 Task: Add an event with the title Project Stakeholder Update Meeting, date '2023/10/29', time 7:50 AM to 9:50 AMand add a description: At the conclusion of the Networking Mixer Event, participants will have the opportunity to reflect on their networking experiences, share their key takeaways, and provide feedback on the event. Contact information exchanged during the event will enable attendees to follow up and nurture the connections made, ensuring that the networking experience extends beyond the event itself., put the event into Blue category . Add location for the event as: Eiffel Tower, Paris, France, logged in from the account softage.3@softage.netand send the event invitation to softage.8@softage.net and softage.9@softage.net. Set a reminder for the event 2 hour before
Action: Mouse moved to (141, 123)
Screenshot: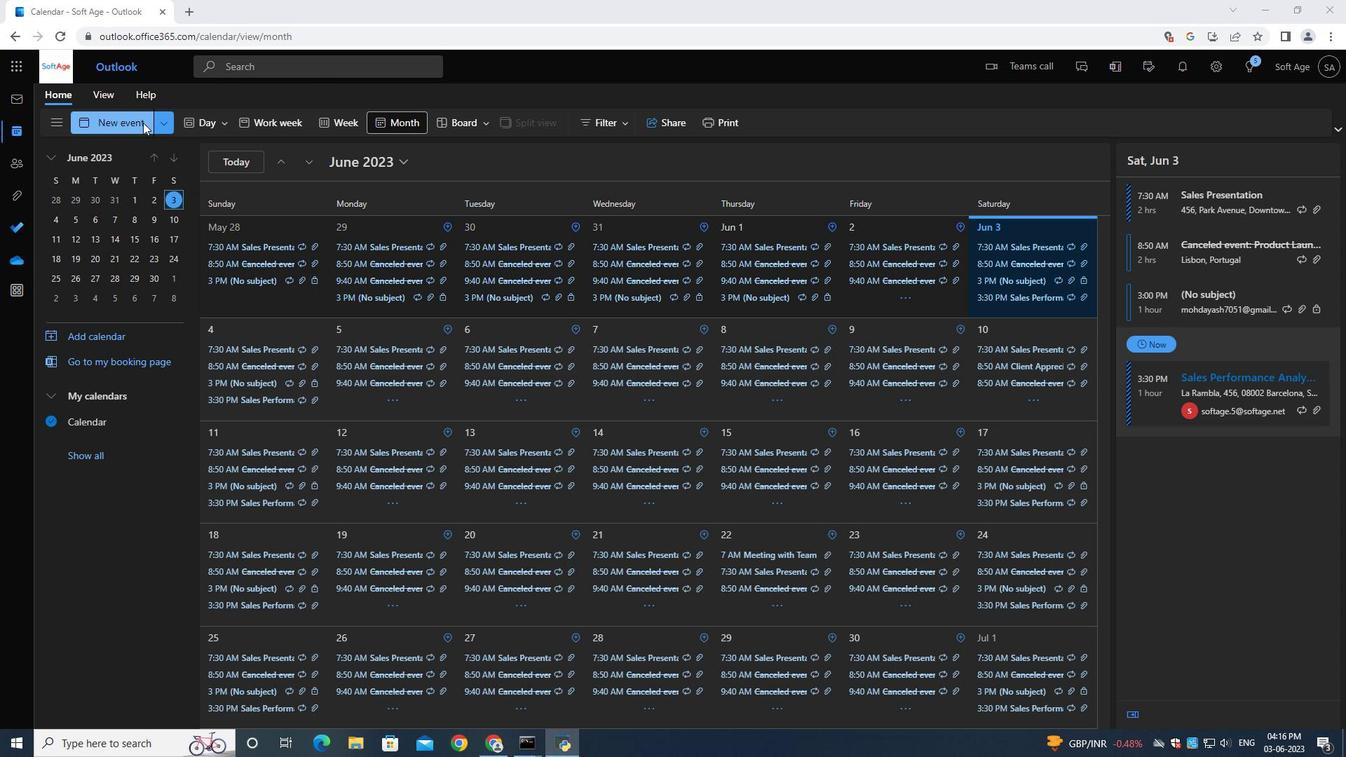 
Action: Mouse pressed left at (141, 123)
Screenshot: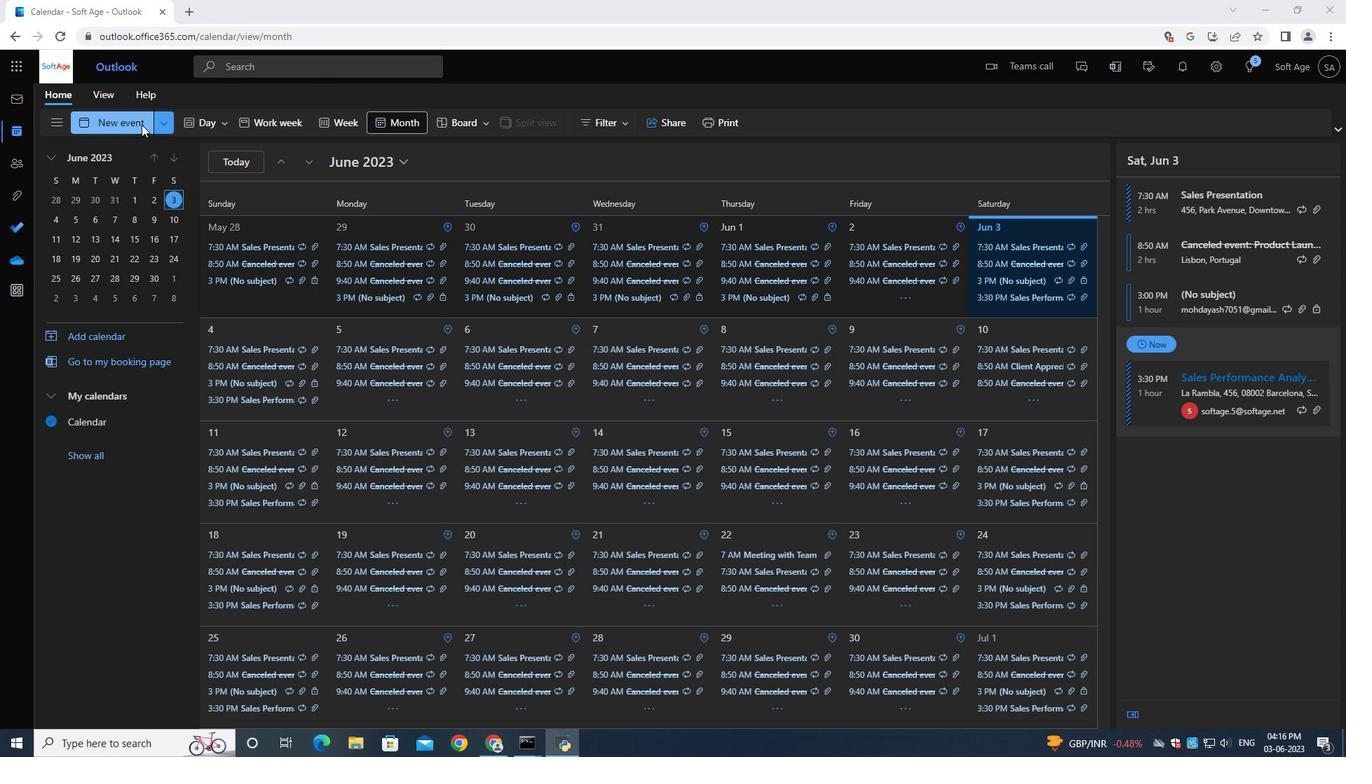 
Action: Mouse moved to (405, 198)
Screenshot: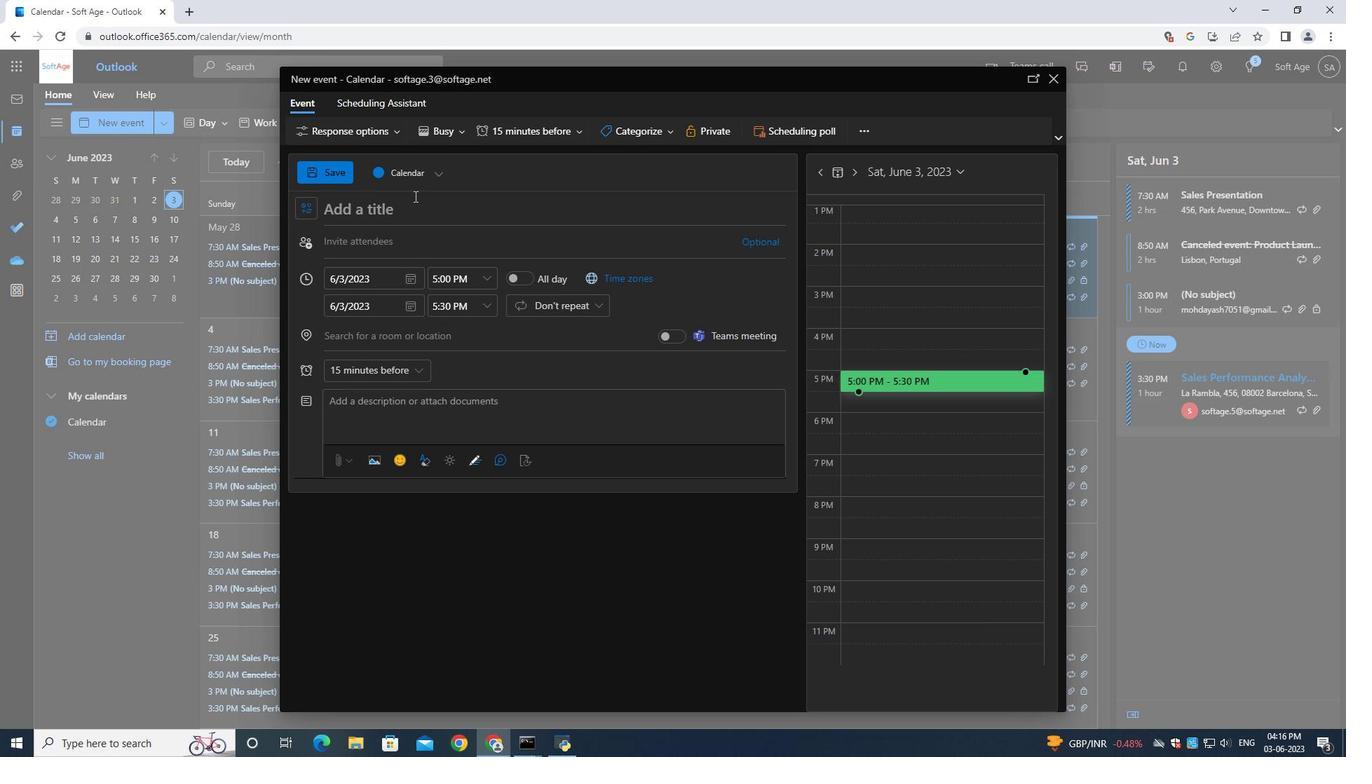 
Action: Mouse pressed left at (405, 198)
Screenshot: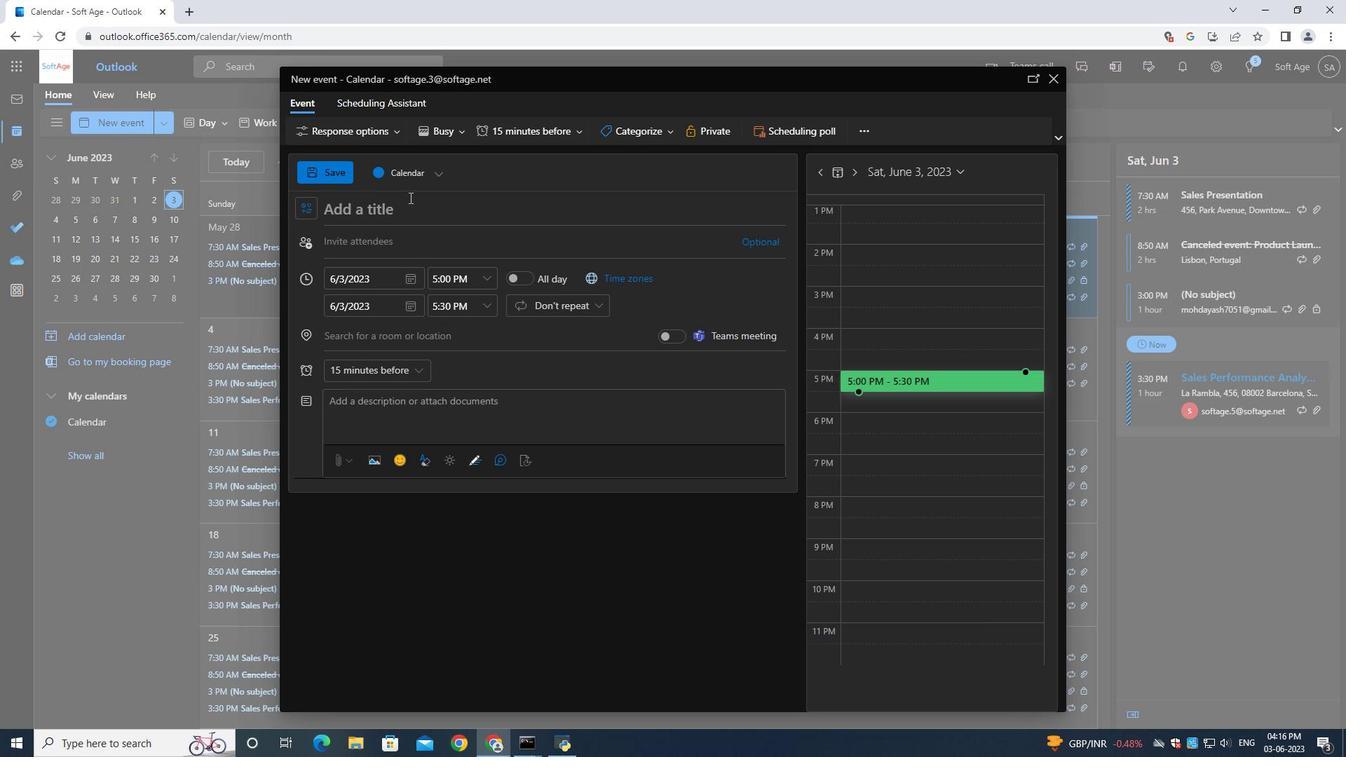 
Action: Key pressed <Key.shift>Project<Key.space><Key.shift>Stakeholder<Key.space><Key.shift>Update<Key.space><Key.shift>Meeting
Screenshot: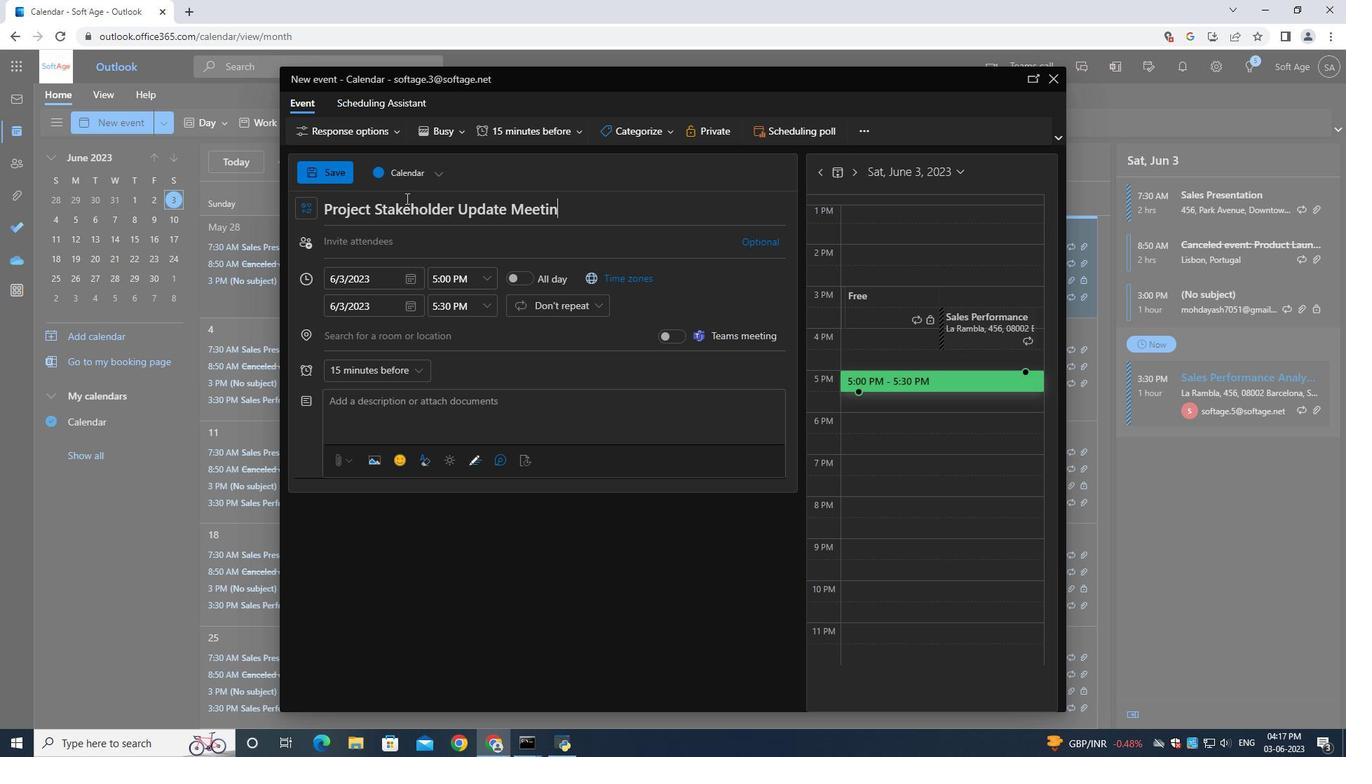 
Action: Mouse moved to (408, 280)
Screenshot: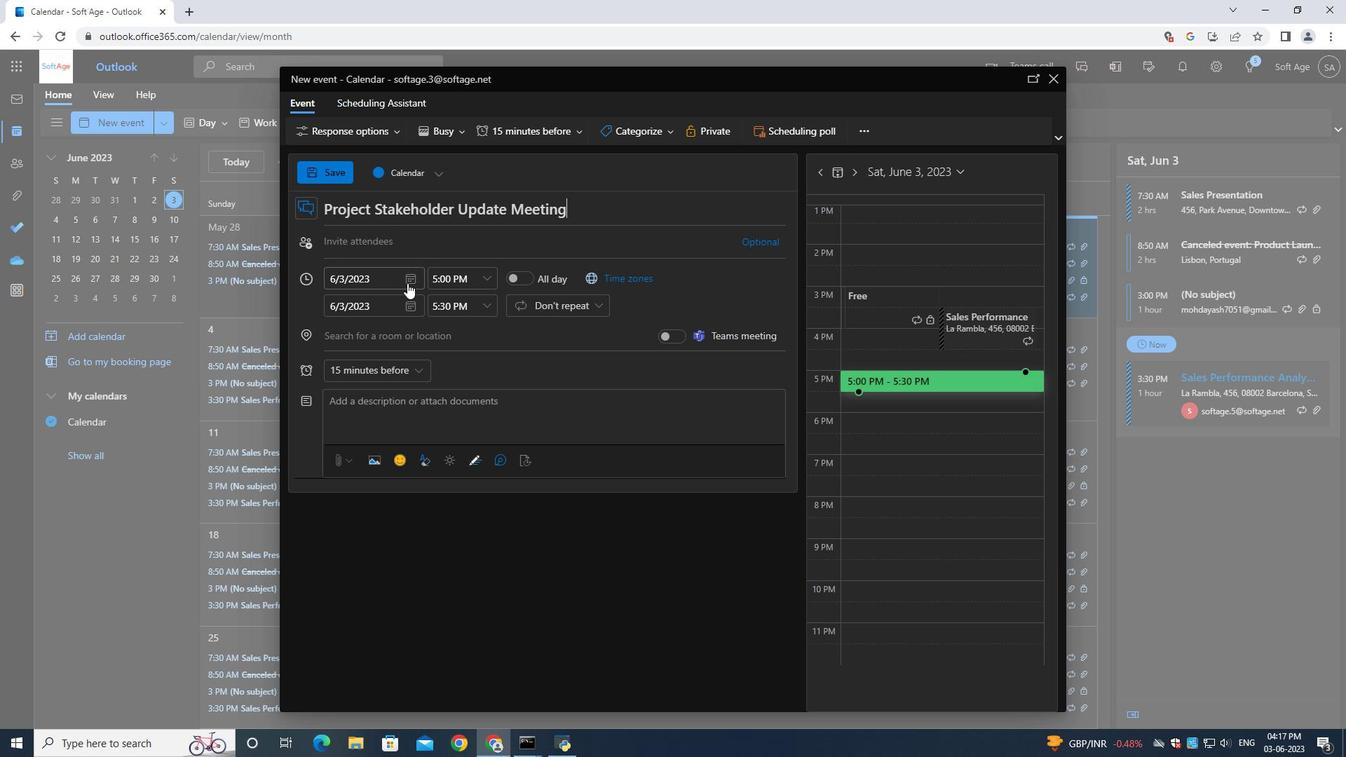 
Action: Mouse pressed left at (408, 280)
Screenshot: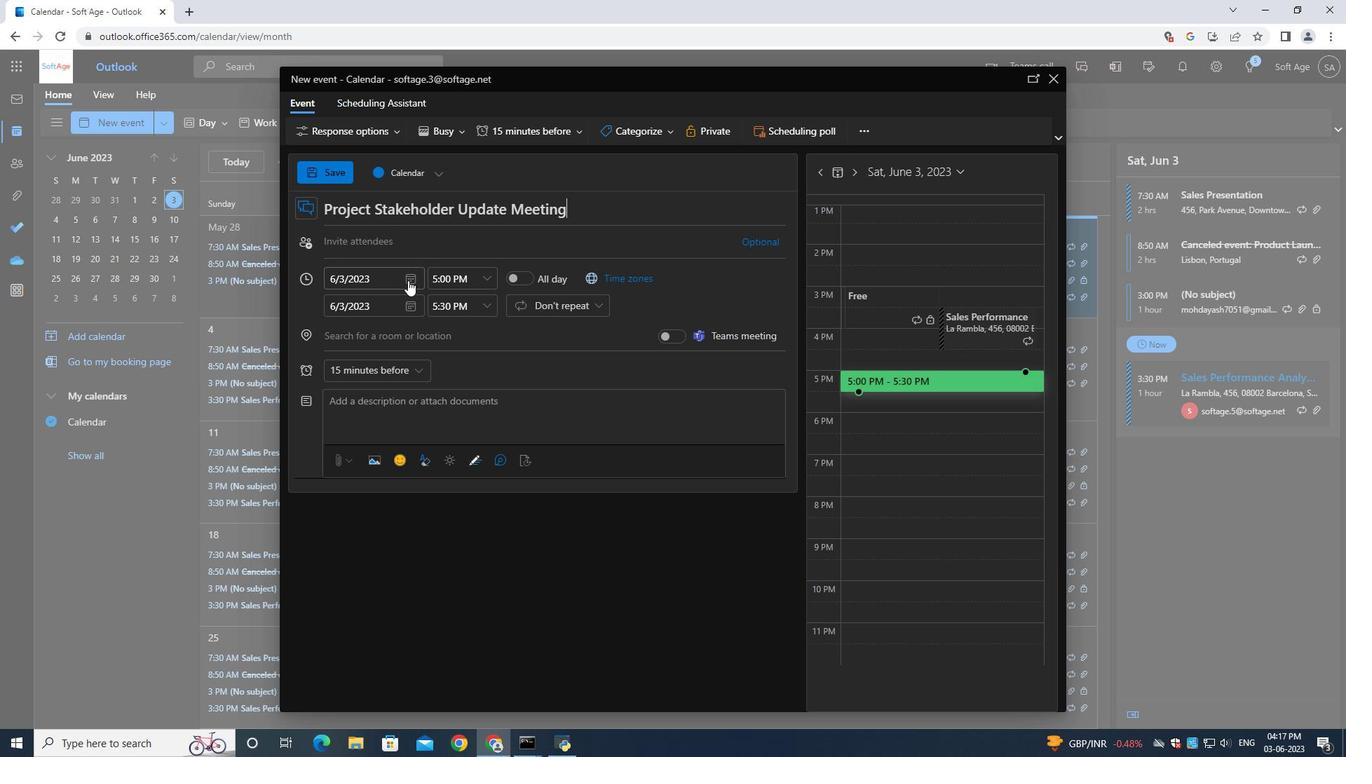 
Action: Mouse moved to (460, 309)
Screenshot: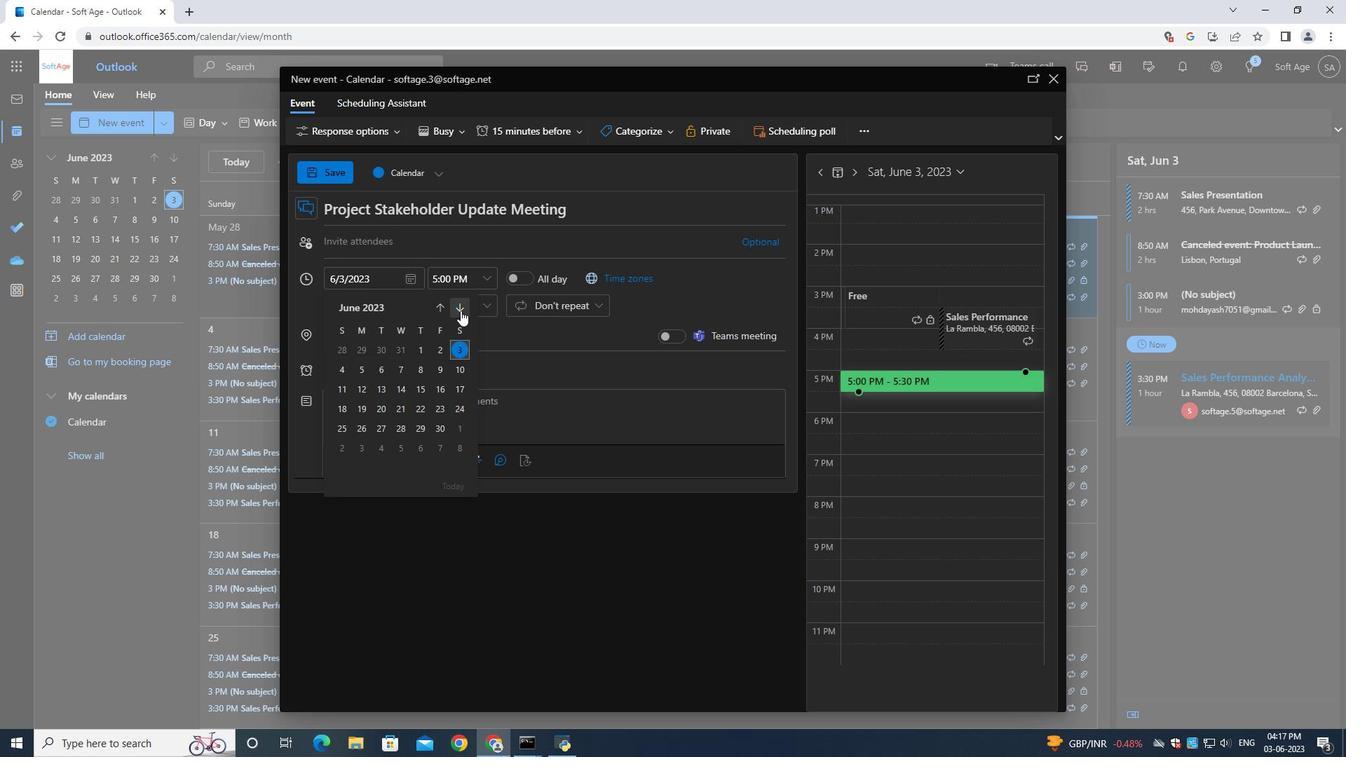 
Action: Mouse pressed left at (460, 309)
Screenshot: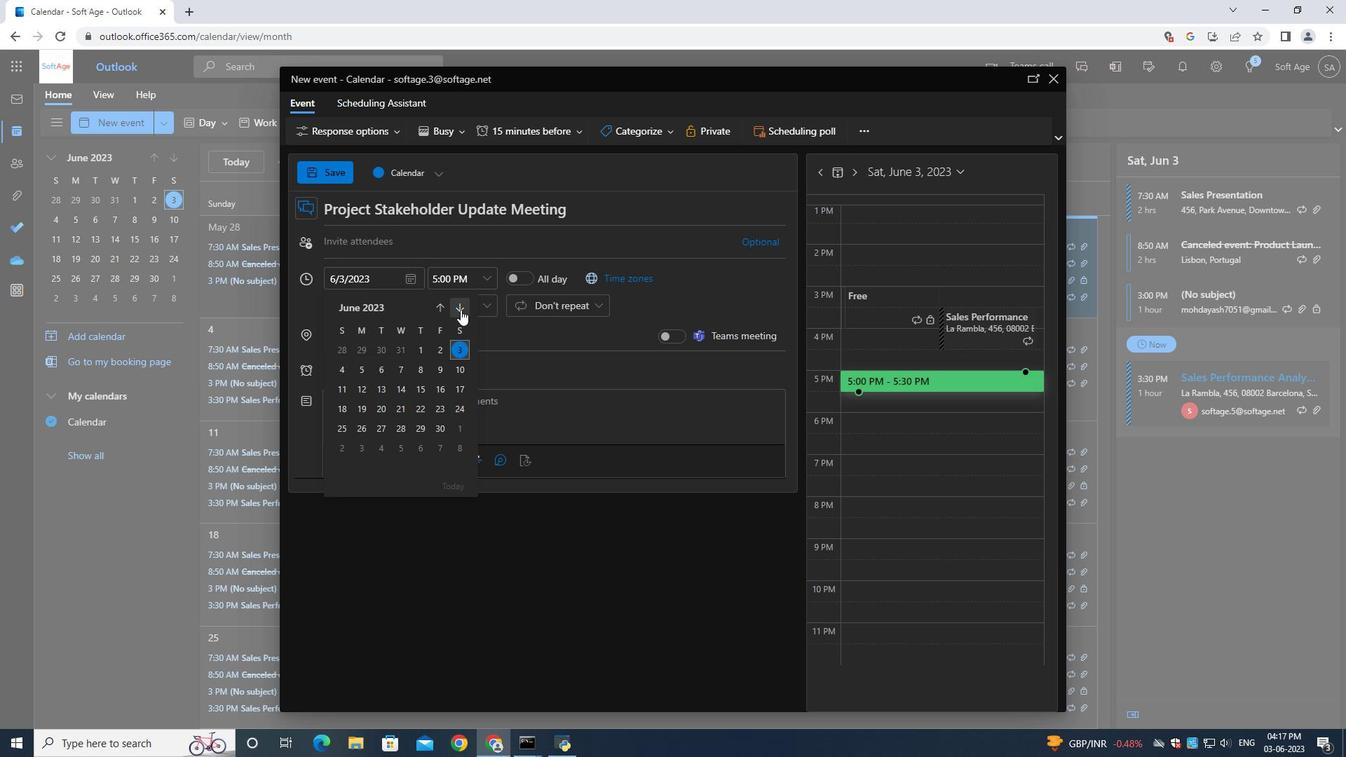 
Action: Mouse pressed left at (460, 309)
Screenshot: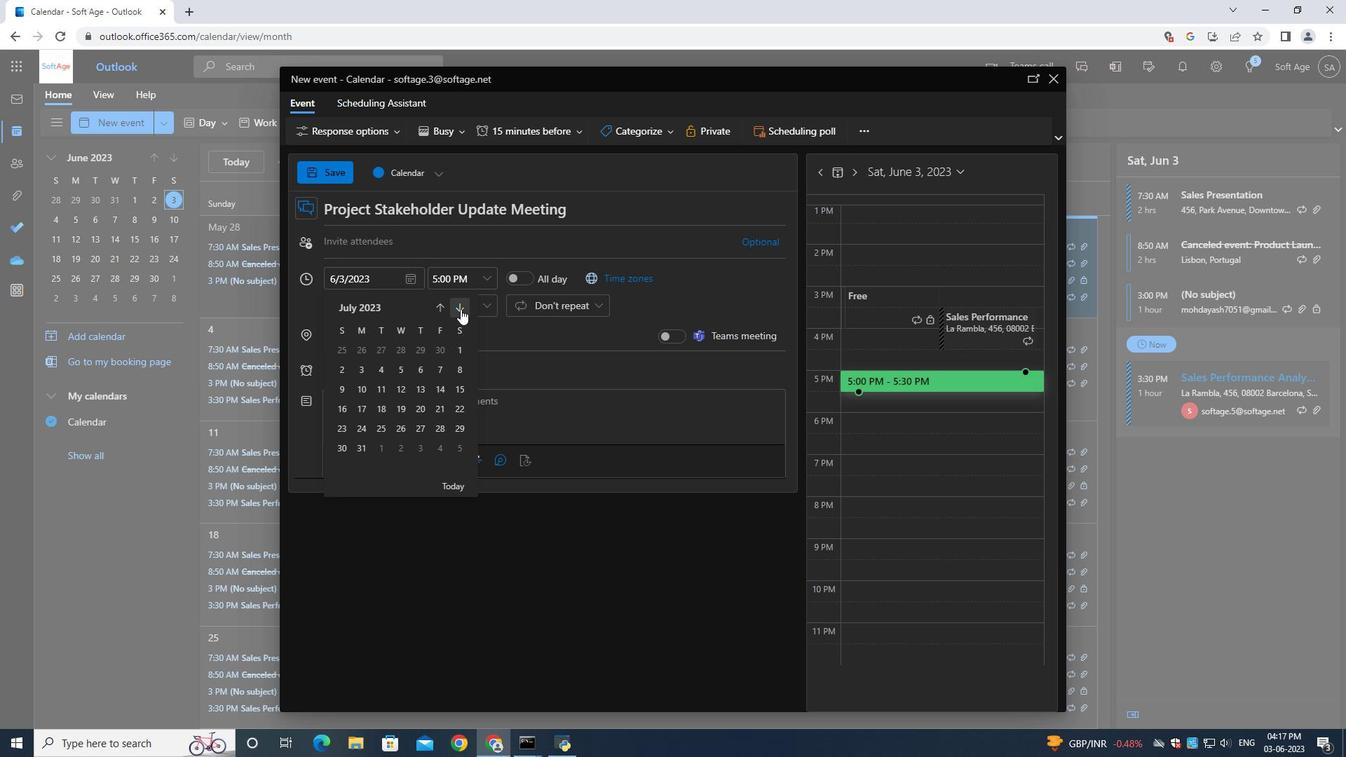 
Action: Mouse pressed left at (460, 309)
Screenshot: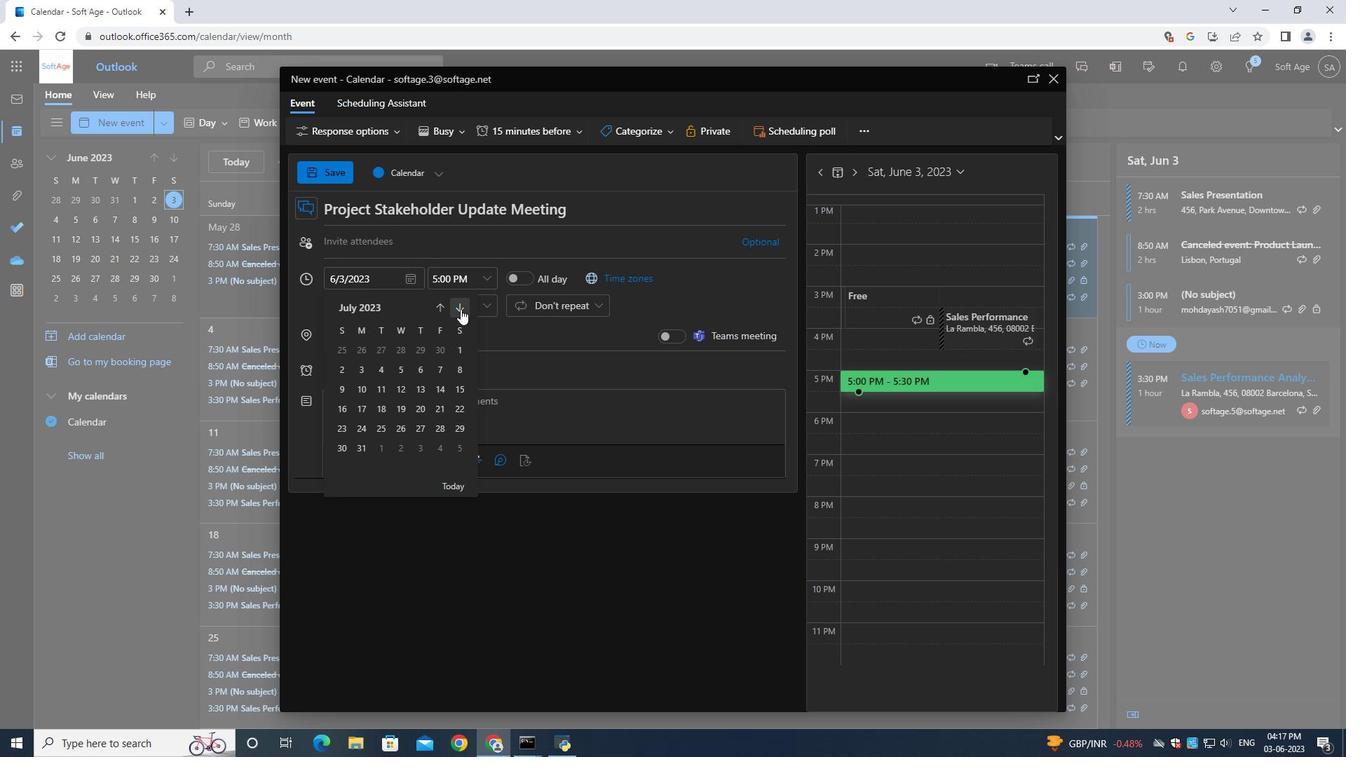 
Action: Mouse pressed left at (460, 309)
Screenshot: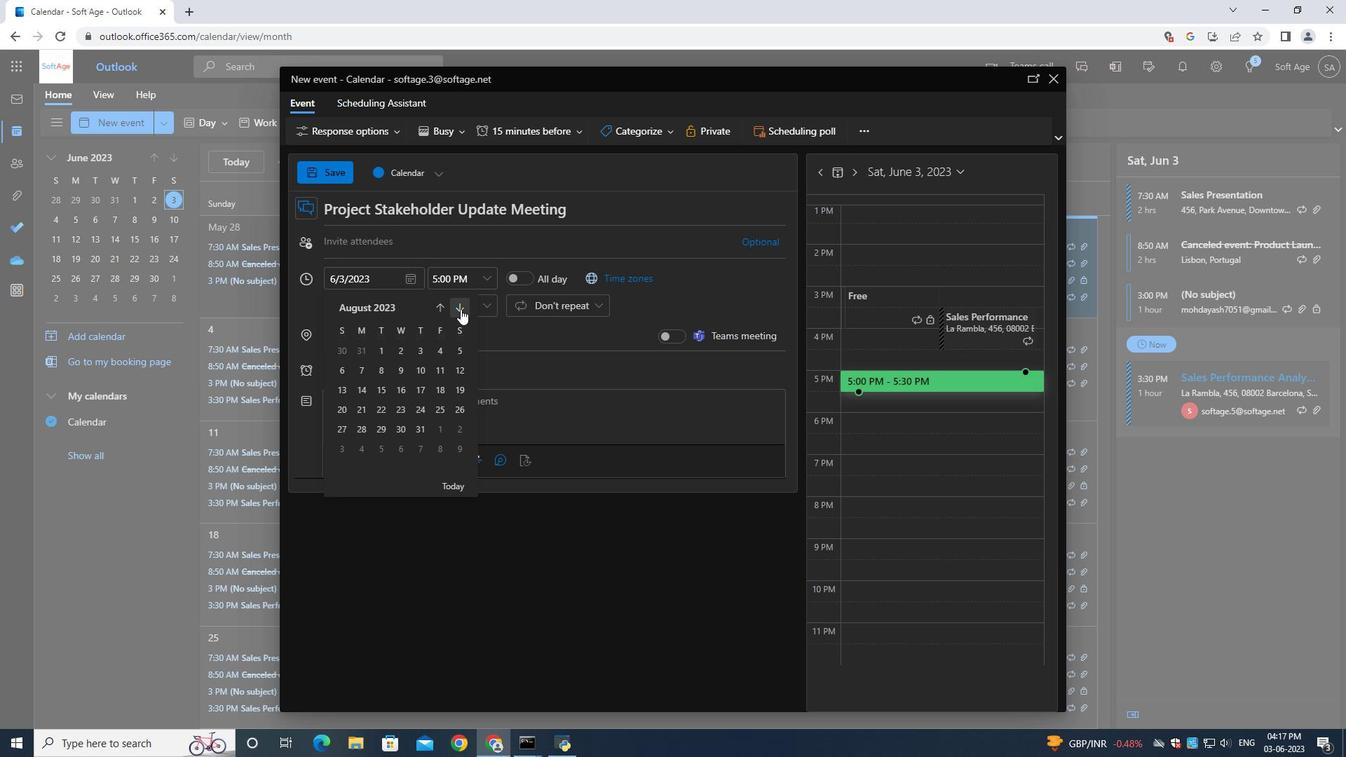 
Action: Mouse moved to (347, 428)
Screenshot: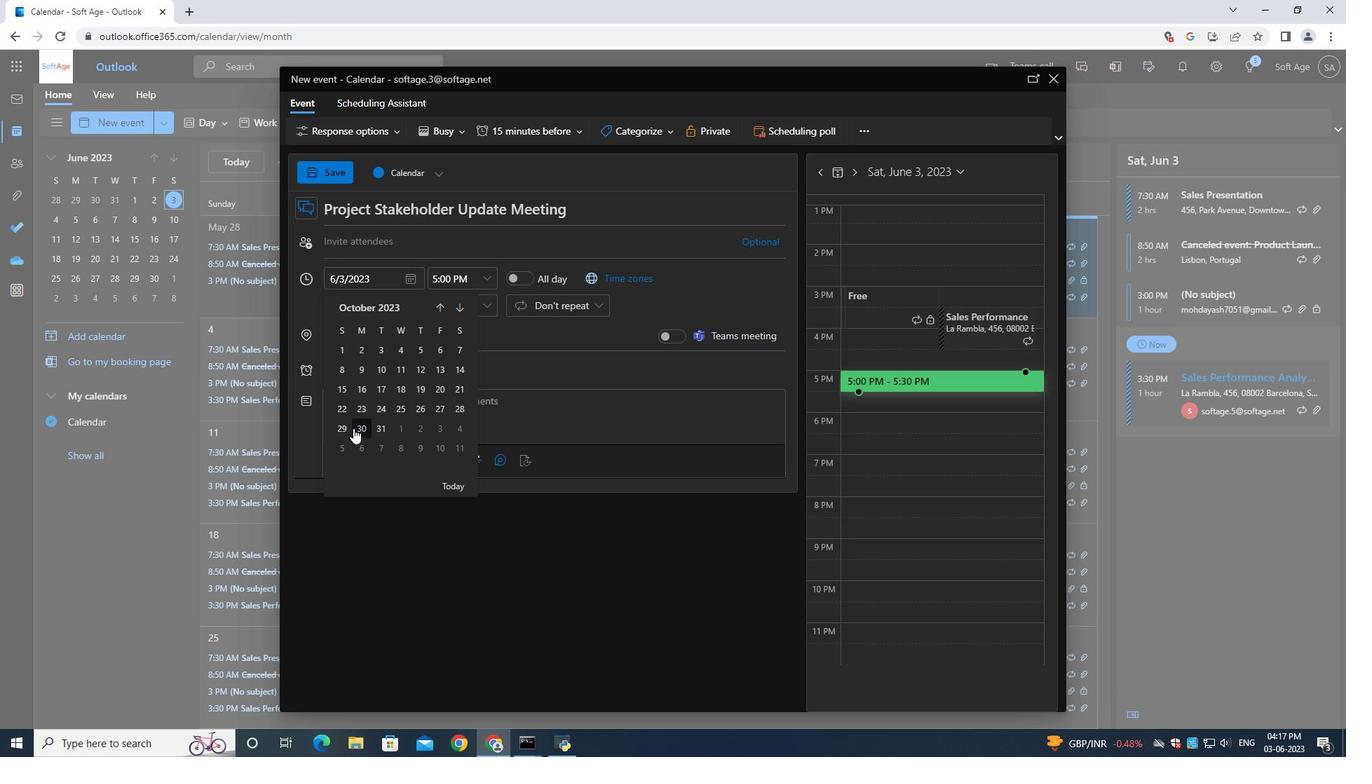 
Action: Mouse pressed left at (347, 428)
Screenshot: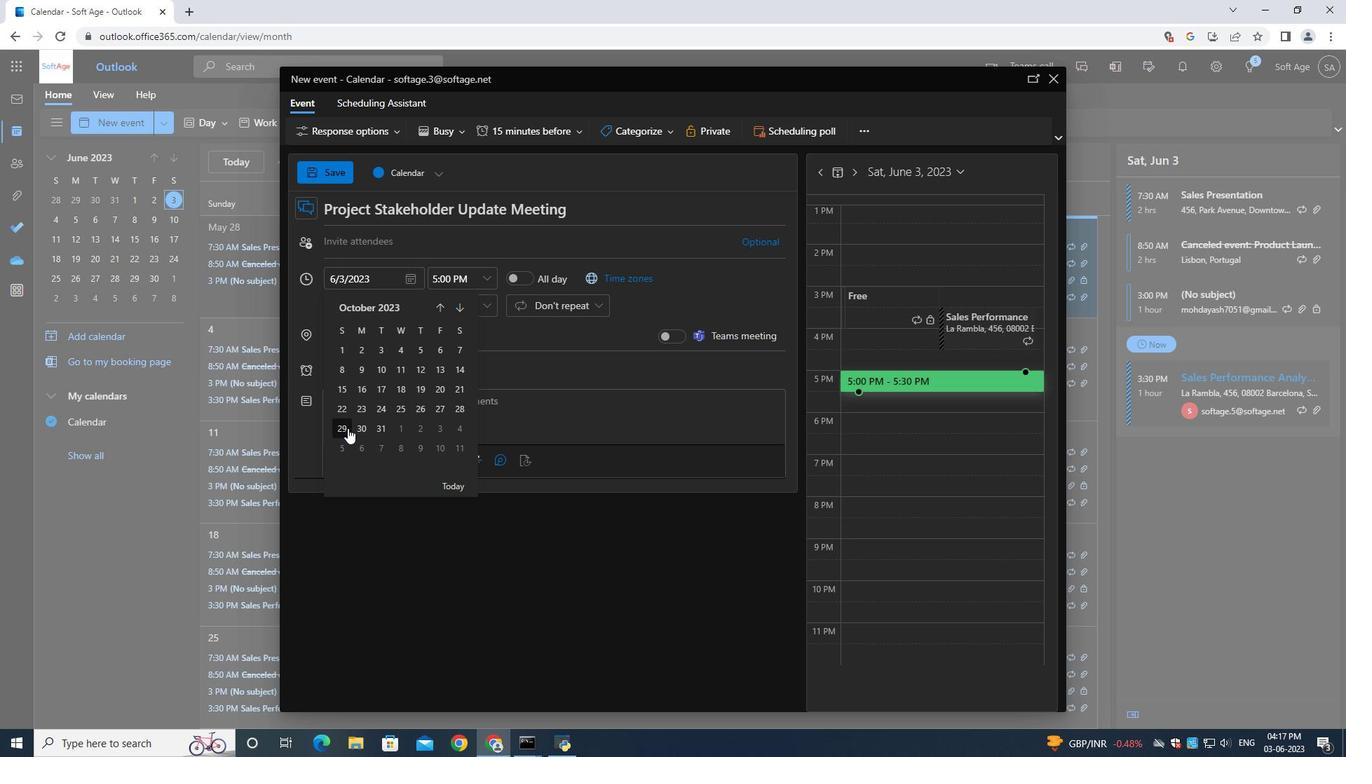 
Action: Mouse moved to (476, 280)
Screenshot: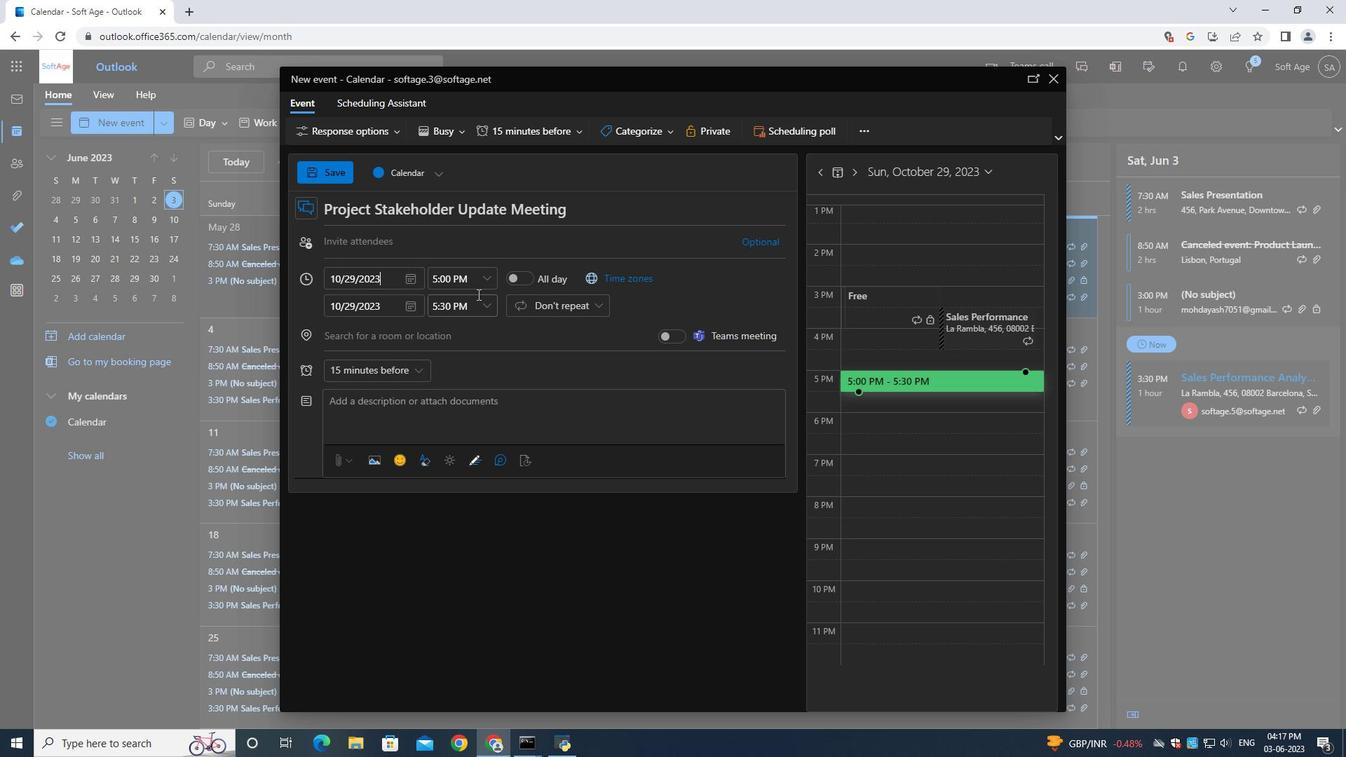 
Action: Mouse pressed left at (476, 280)
Screenshot: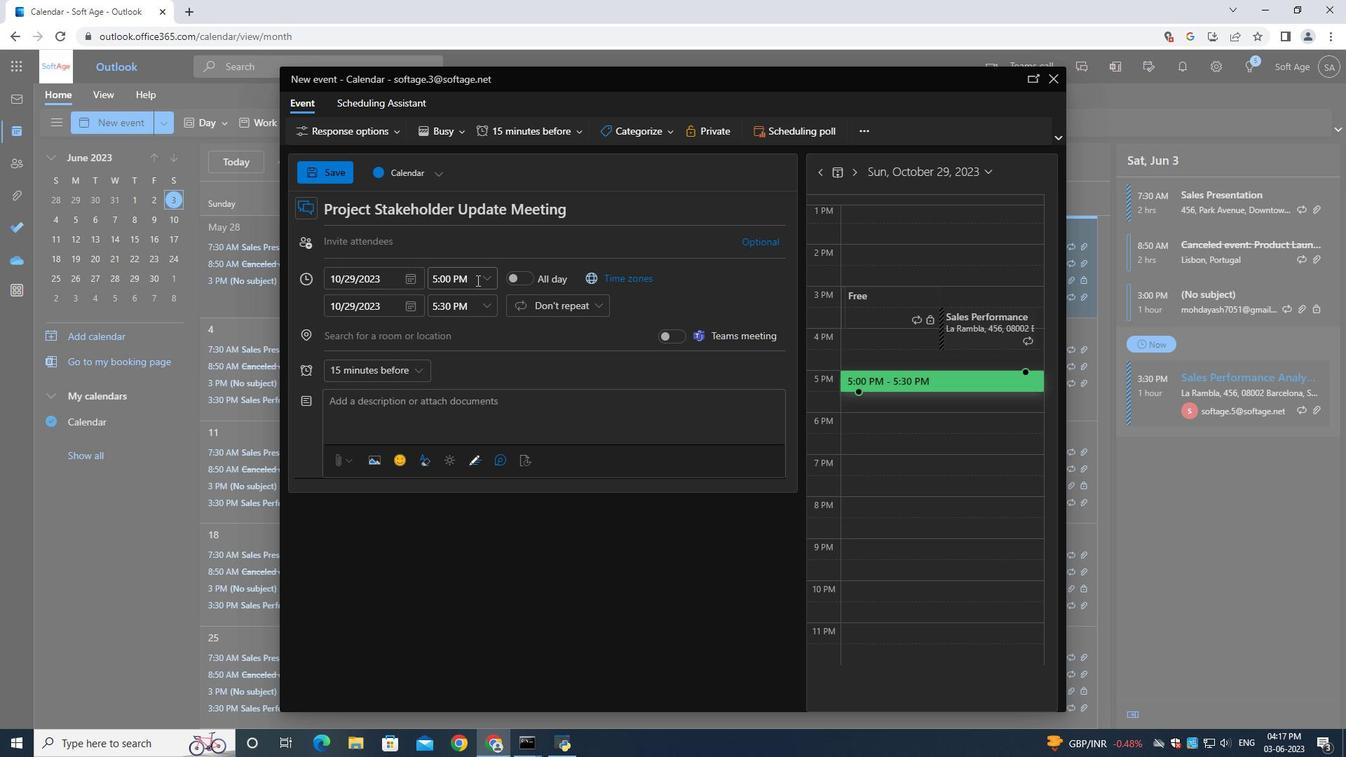 
Action: Key pressed 7<Key.shift_r>:50<Key.shift>AM
Screenshot: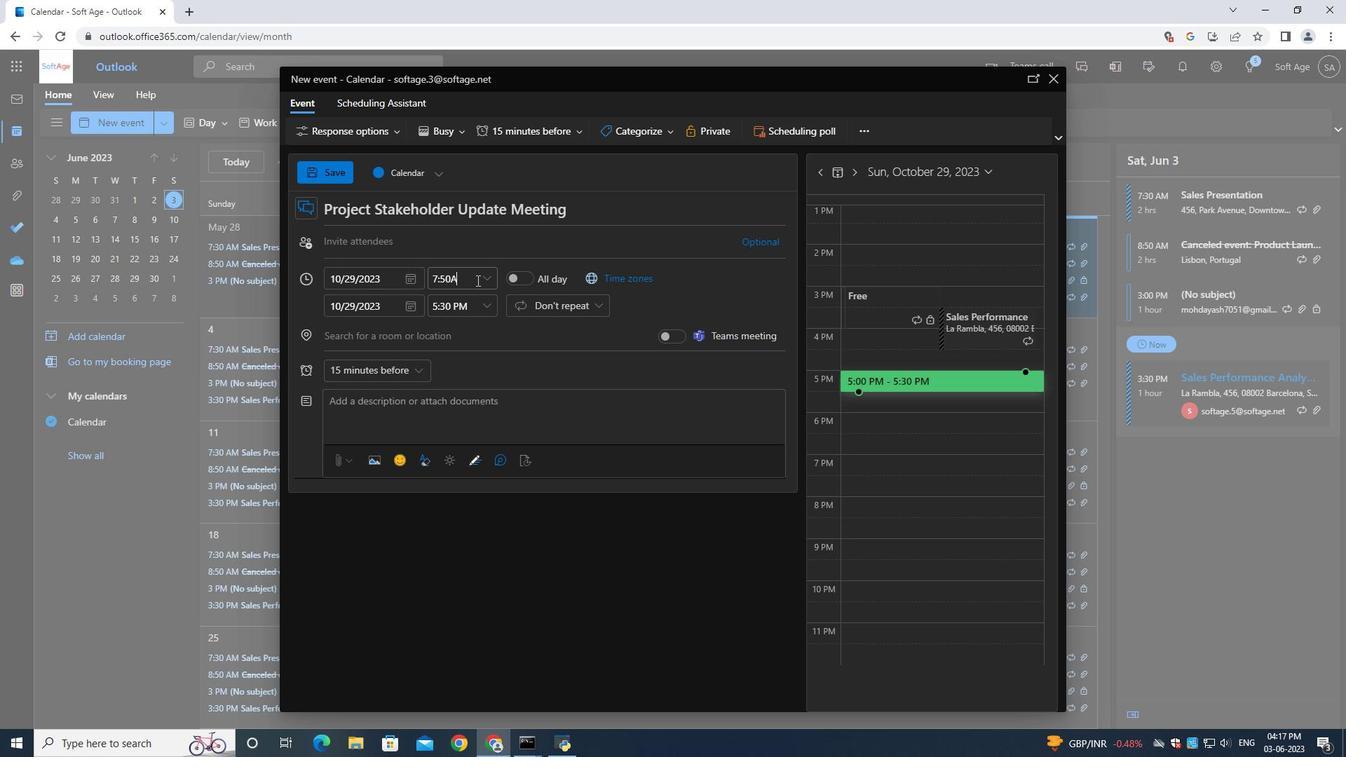 
Action: Mouse moved to (434, 306)
Screenshot: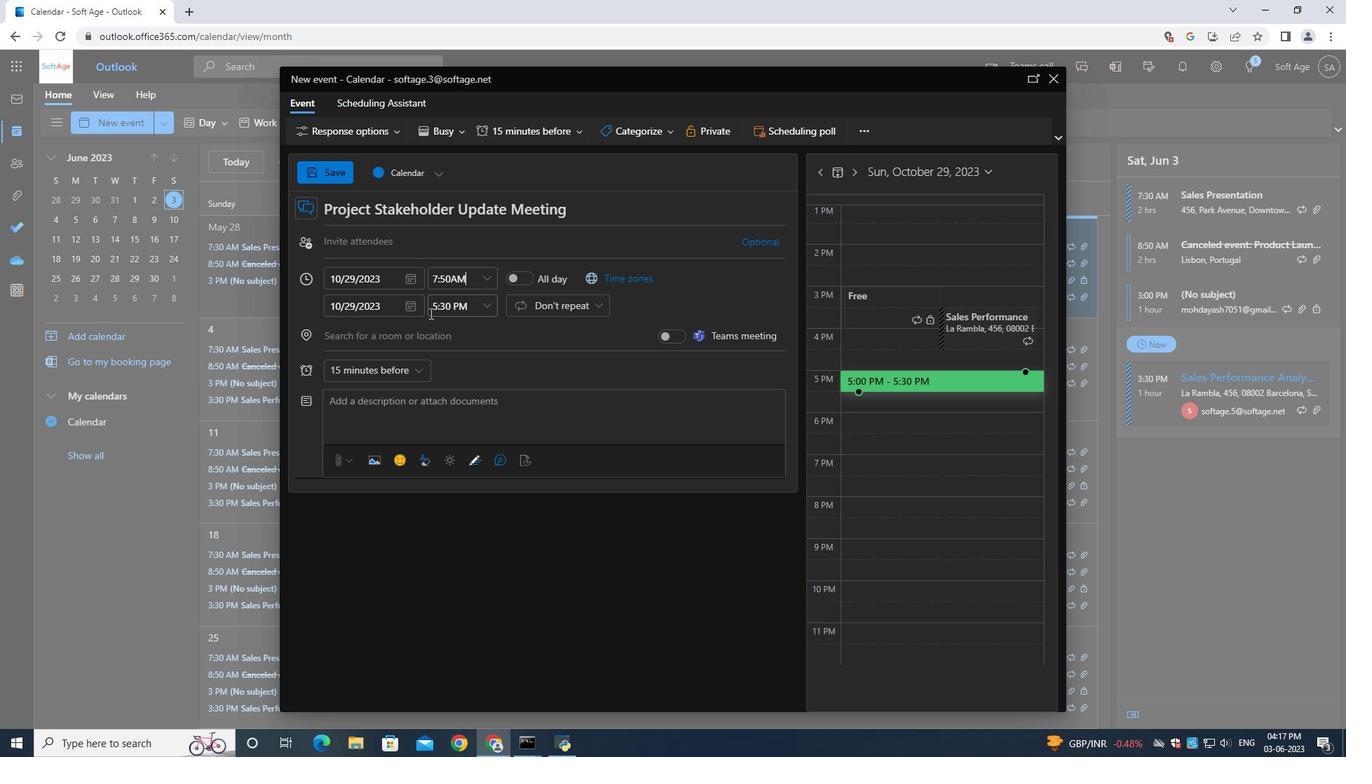 
Action: Mouse pressed left at (434, 306)
Screenshot: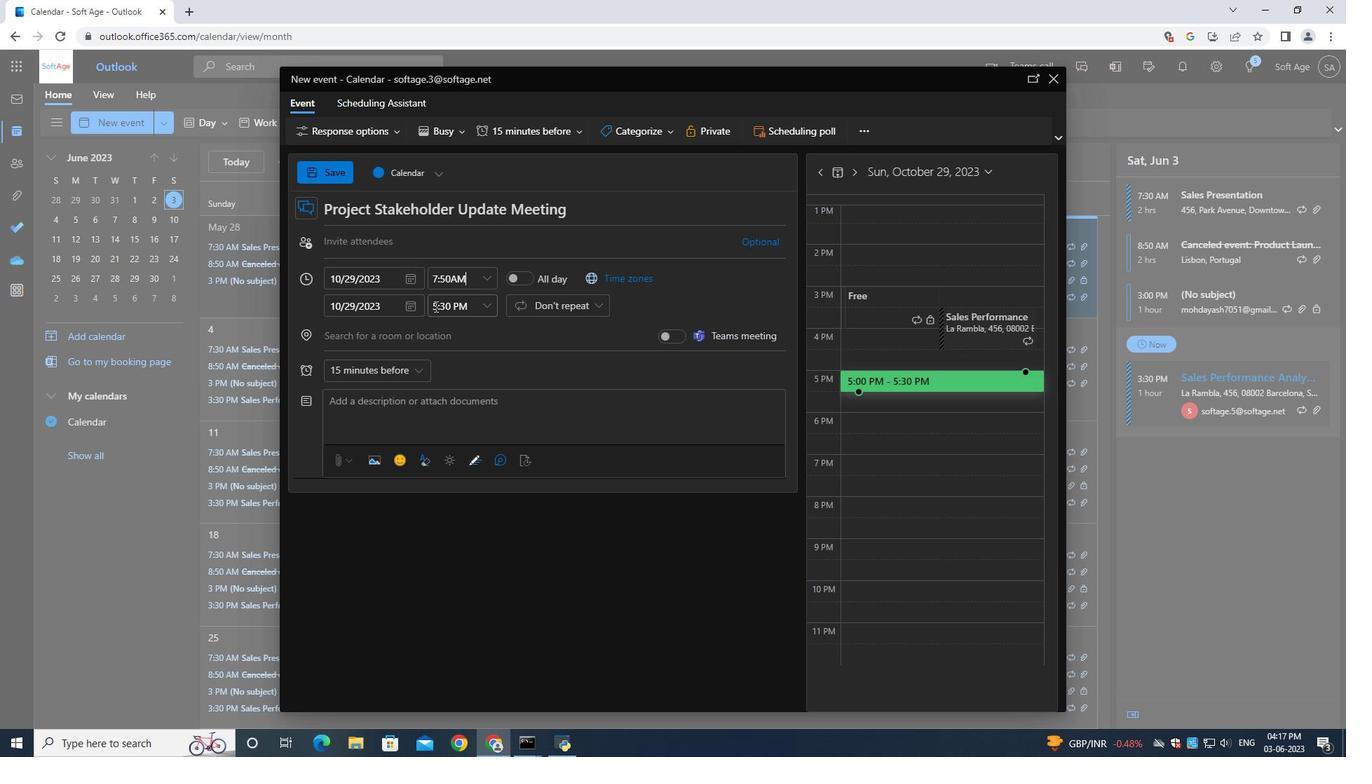 
Action: Mouse moved to (443, 302)
Screenshot: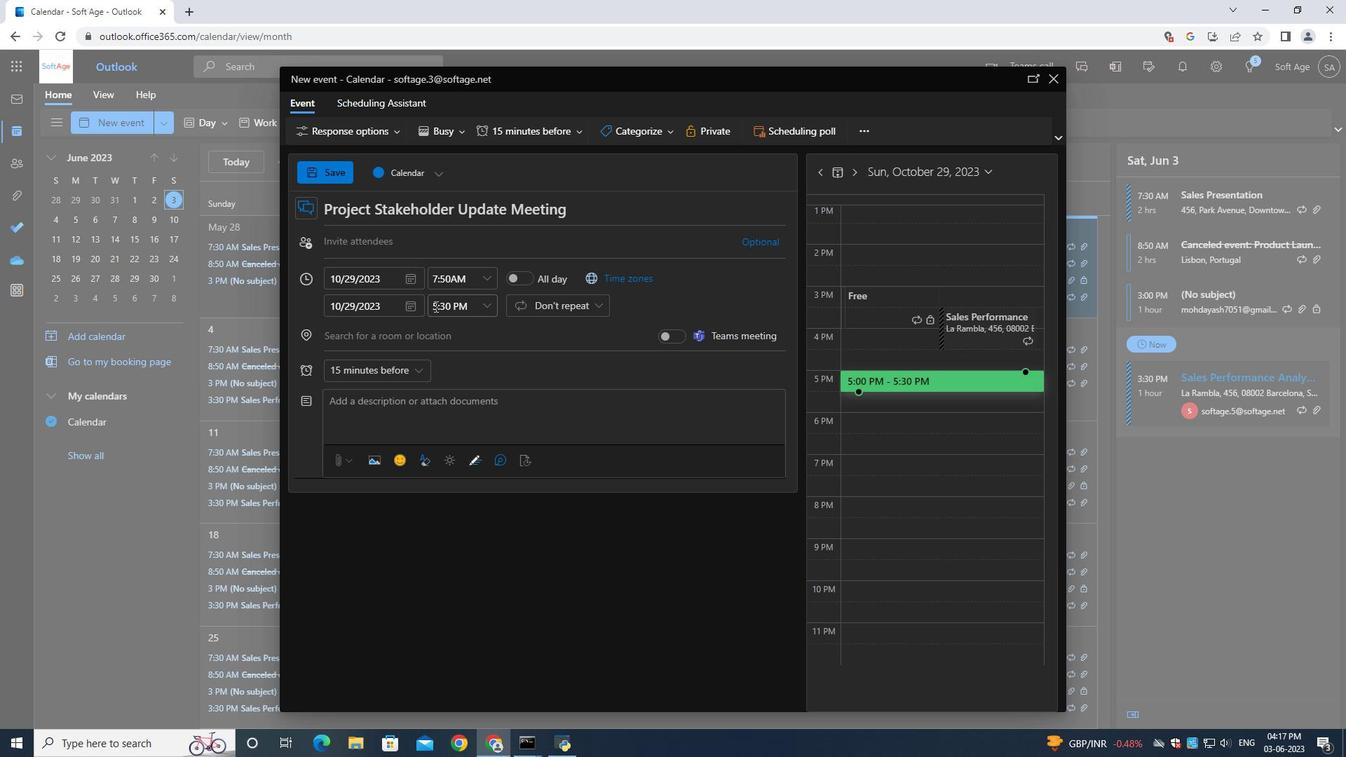 
Action: Key pressed 9<Key.shift_r>:50<Key.shift>AM
Screenshot: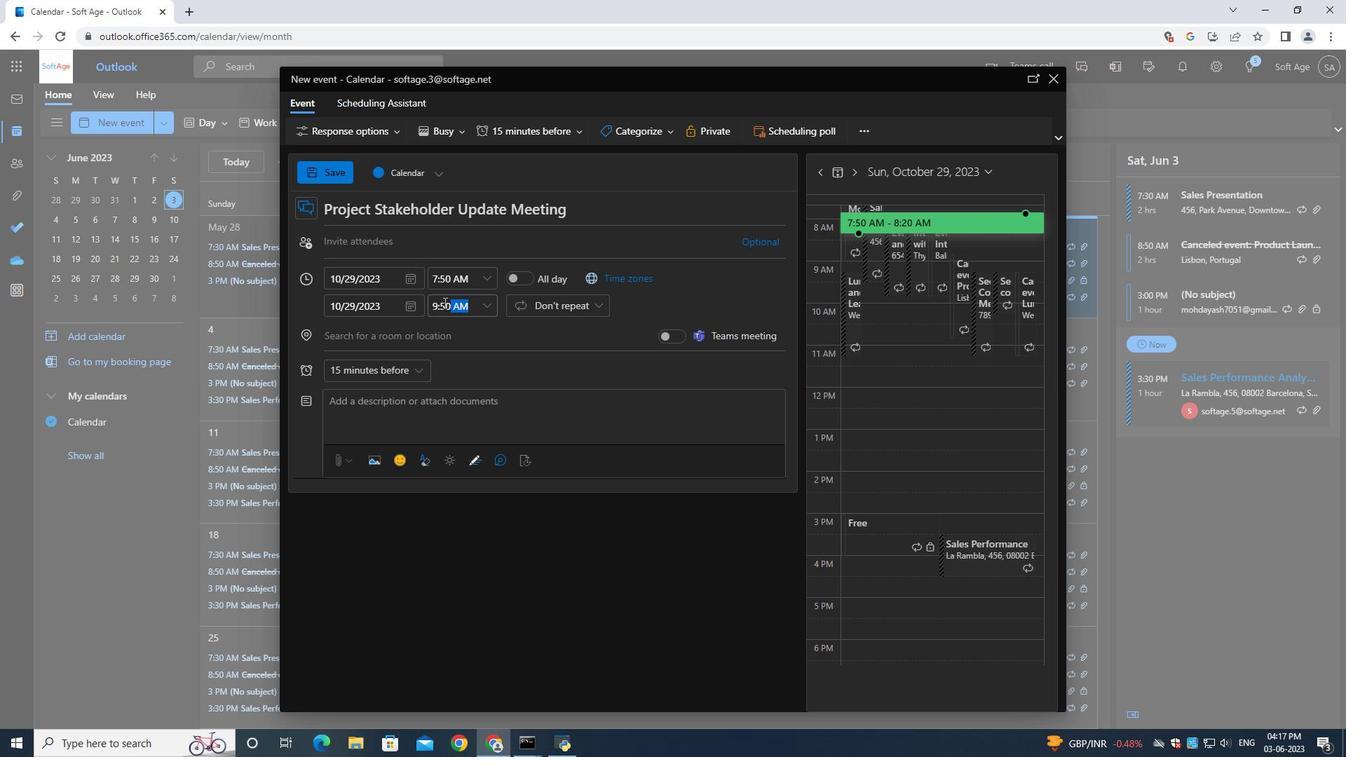 
Action: Mouse moved to (403, 407)
Screenshot: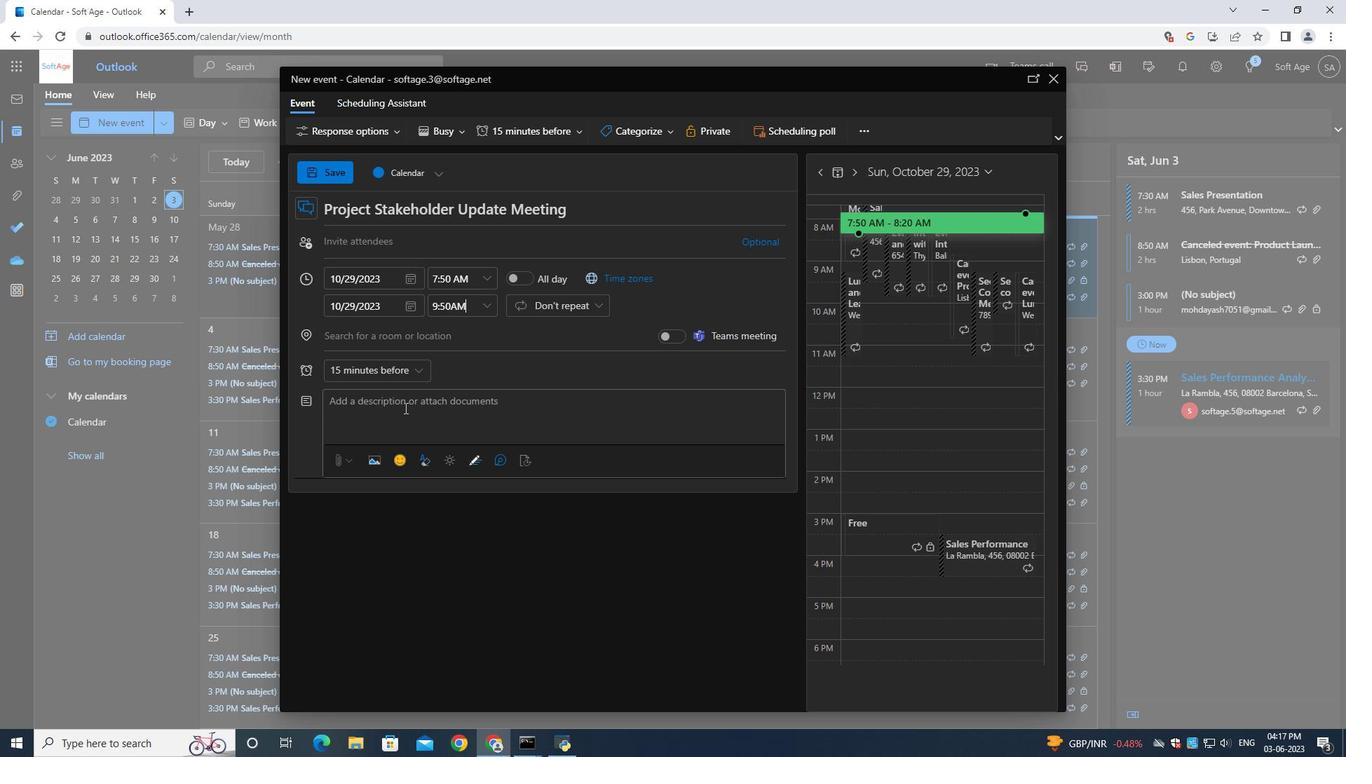 
Action: Mouse pressed left at (403, 407)
Screenshot: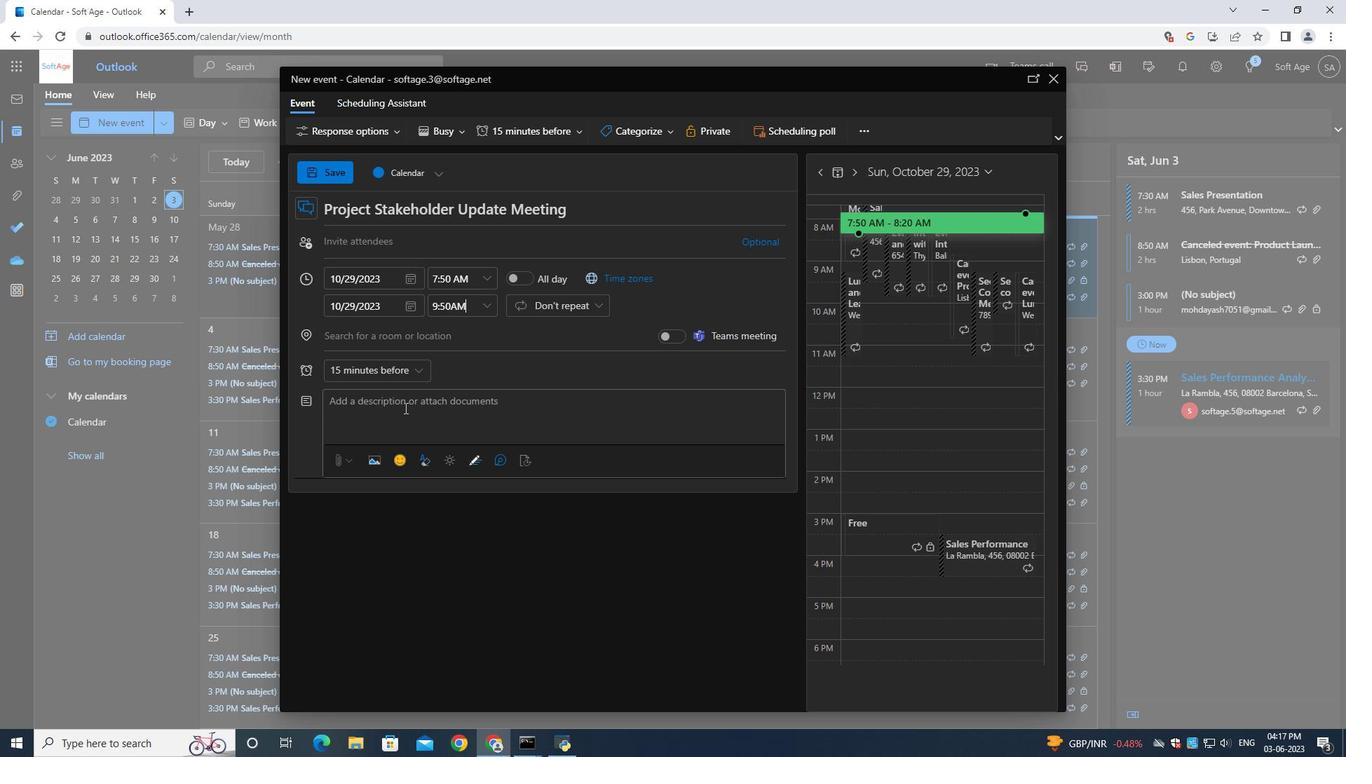 
Action: Key pressed <Key.shift>At<Key.space>the<Key.space>conclusion<Key.space>of<Key.space>the<Key.space><Key.shift><Key.shift><Key.shift><Key.shift><Key.shift><Key.shift><Key.shift><Key.shift><Key.shift><Key.shift><Key.shift><Key.shift><Key.shift><Key.shift><Key.shift><Key.shift><Key.shift><Key.shift><Key.shift><Key.shift><Key.shift><Key.shift><Key.shift><Key.shift><Key.shift><Key.shift><Key.shift><Key.shift><Key.shift><Key.shift><Key.shift><Key.shift><Key.shift><Key.shift><Key.shift><Key.shift><Key.shift><Key.shift><Key.shift><Key.shift><Key.shift><Key.shift><Key.shift><Key.shift><Key.shift><Key.shift><Key.shift><Key.shift><Key.shift><Key.shift><Key.shift><Key.shift><Key.shift><Key.shift><Key.shift><Key.shift><Key.shift><Key.shift><Key.shift><Key.shift><Key.shift><Key.shift><Key.shift><Key.shift><Key.shift><Key.shift><Key.shift><Key.shift><Key.shift><Key.shift><Key.shift><Key.shift><Key.shift><Key.shift><Key.shift><Key.shift><Key.shift><Key.shift><Key.shift><Key.shift><Key.shift><Key.shift><Key.shift><Key.shift><Key.shift><Key.shift><Key.shift><Key.shift><Key.shift><Key.shift><Key.shift><Key.shift><Key.shift><Key.shift><Key.shift><Key.shift><Key.shift><Key.shift><Key.shift><Key.shift>Networking<Key.space><Key.shift>Mixer<Key.space><Key.shift>Event,<Key.space>particip
Screenshot: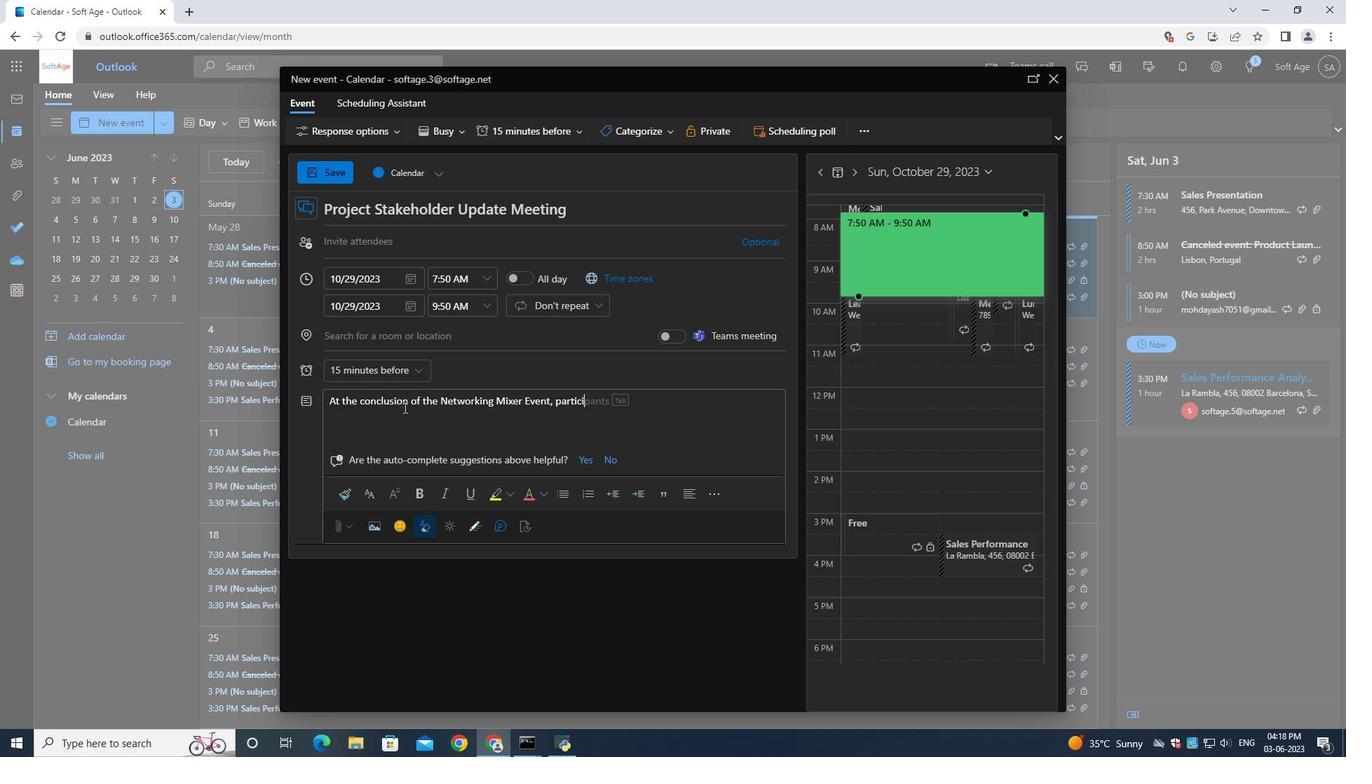 
Action: Mouse moved to (282, 419)
Screenshot: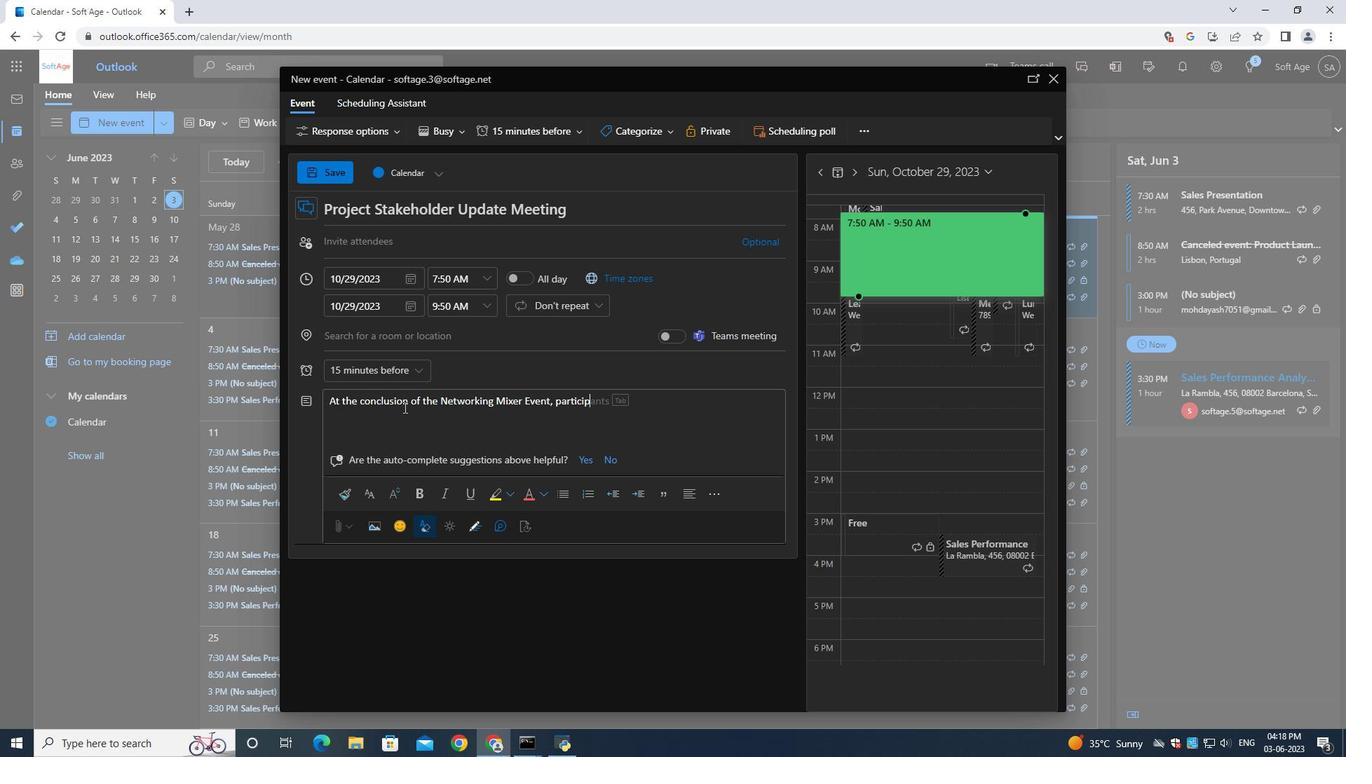 
Action: Key pressed ants<Key.space>will<Key.space>have<Key.space>the<Key.space>opportunity<Key.space>to<Key.space>reflect<Key.space>on<Key.space>their<Key.space>networking<Key.space>experience,<Key.space>share<Key.space>their<Key.space>key<Key.space>takeal<Key.backspace>ways,<Key.space>and<Key.space>provide<Key.space>feedback<Key.space>on<Key.space>the<Key.space>event<Key.space>will<Key.space>enable<Key.space>attendees<Key.space>to<Key.space>follow<Key.space>up<Key.space>nurture<Key.space>the<Key.space>connections<Key.space>made,<Key.space>ensuring<Key.space>that<Key.space>the<Key.space>networking<Key.space>experience<Key.space>extends<Key.space>byond<Key.space>the<Key.space>event<Key.space>itself.
Screenshot: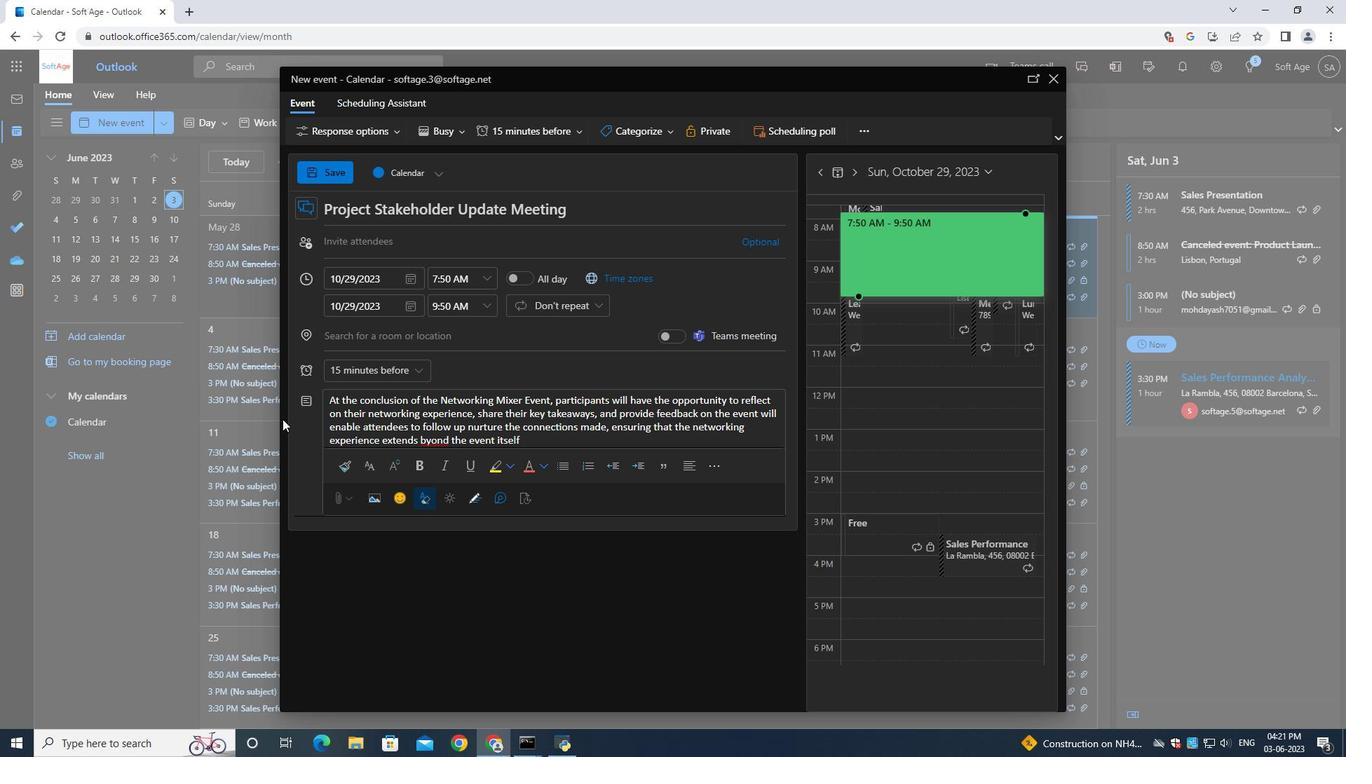 
Action: Mouse moved to (638, 131)
Screenshot: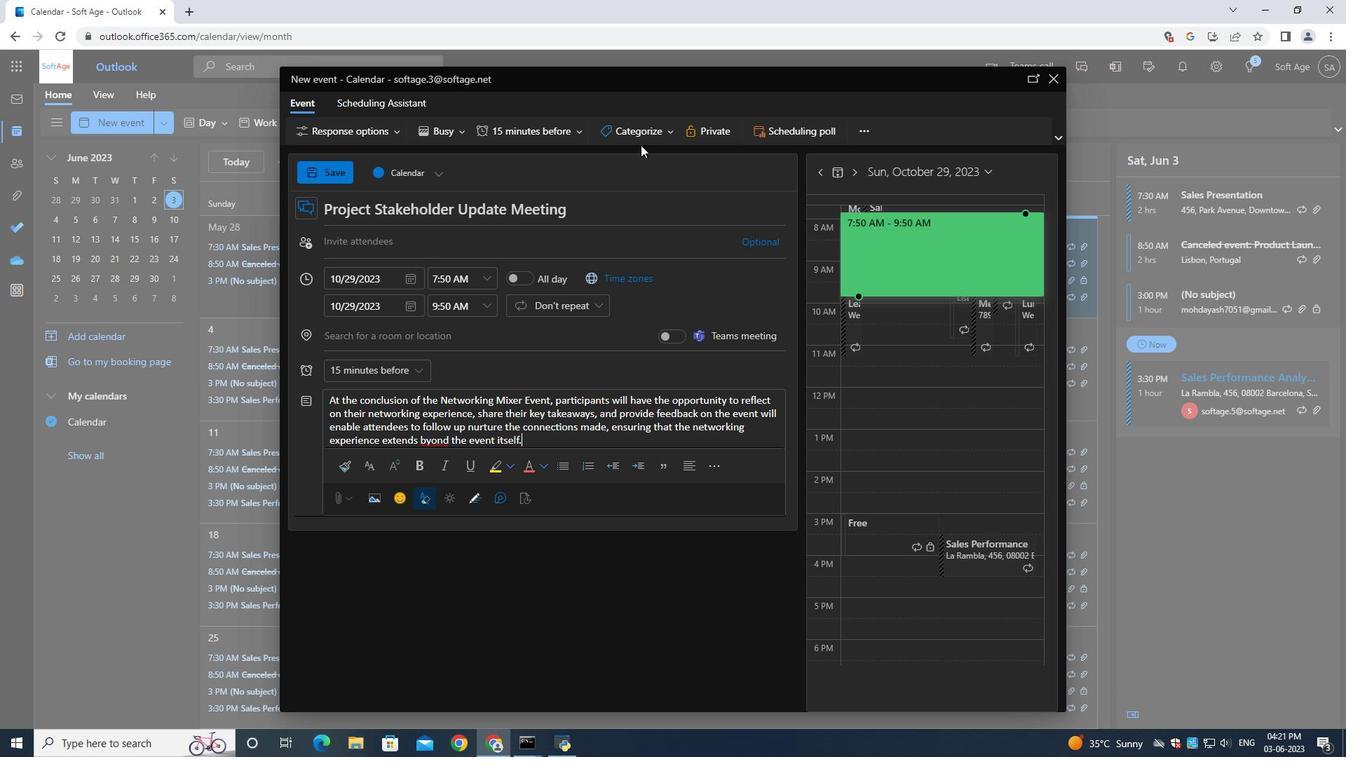 
Action: Mouse pressed left at (638, 131)
Screenshot: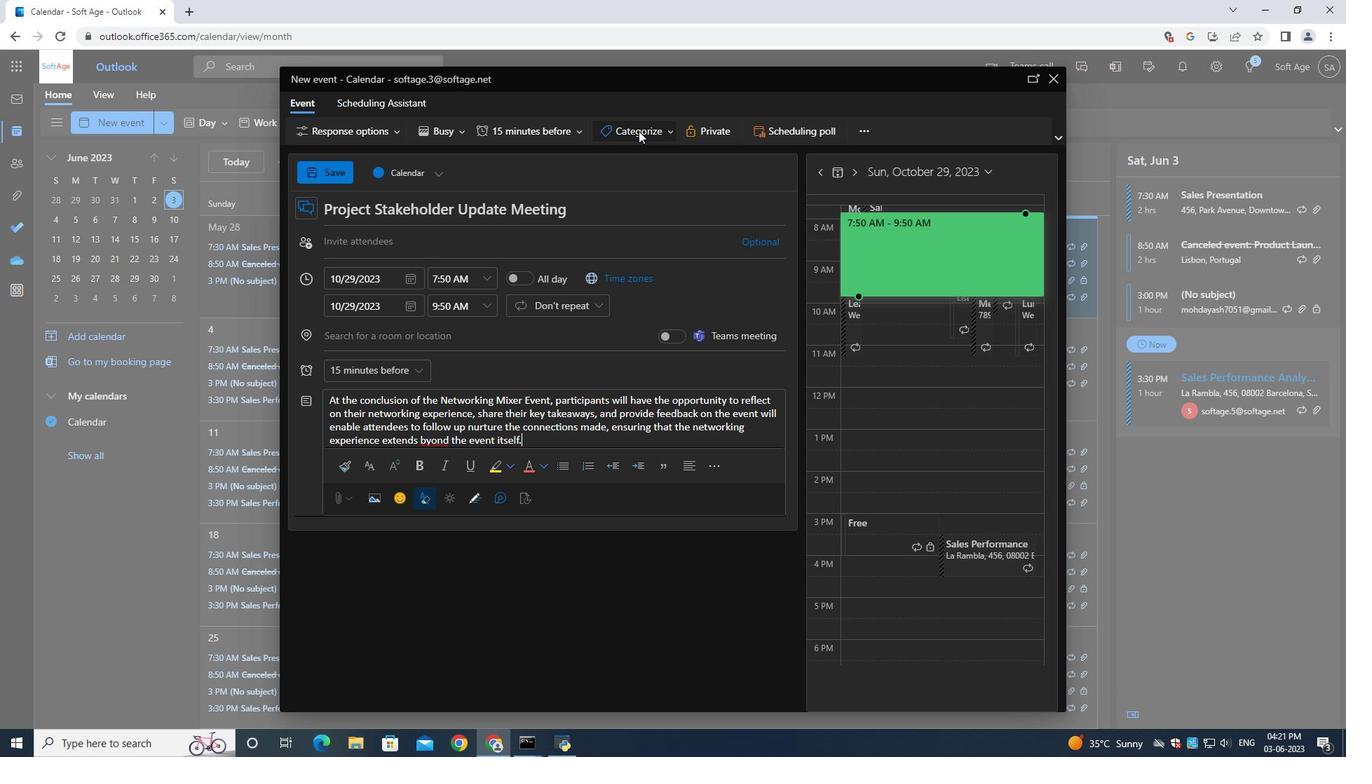 
Action: Mouse moved to (637, 158)
Screenshot: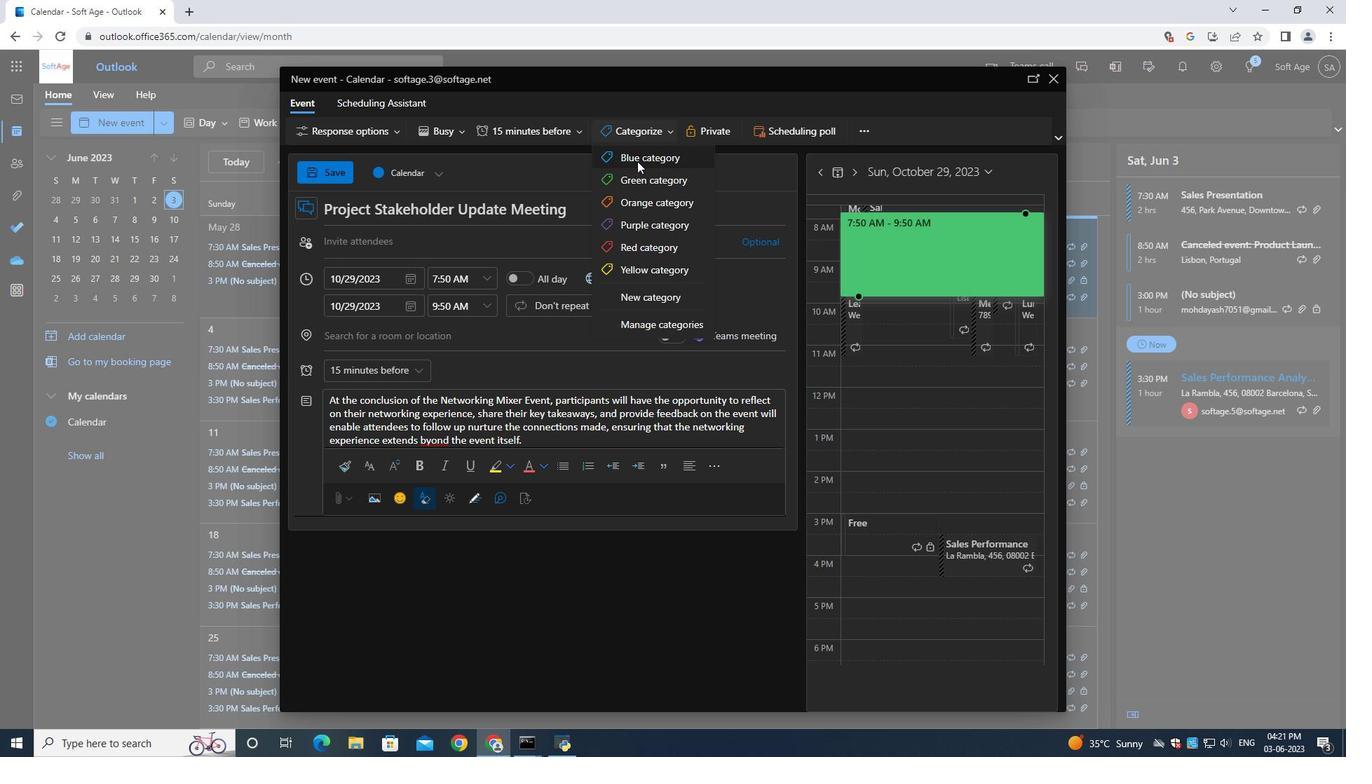 
Action: Mouse pressed left at (637, 158)
Screenshot: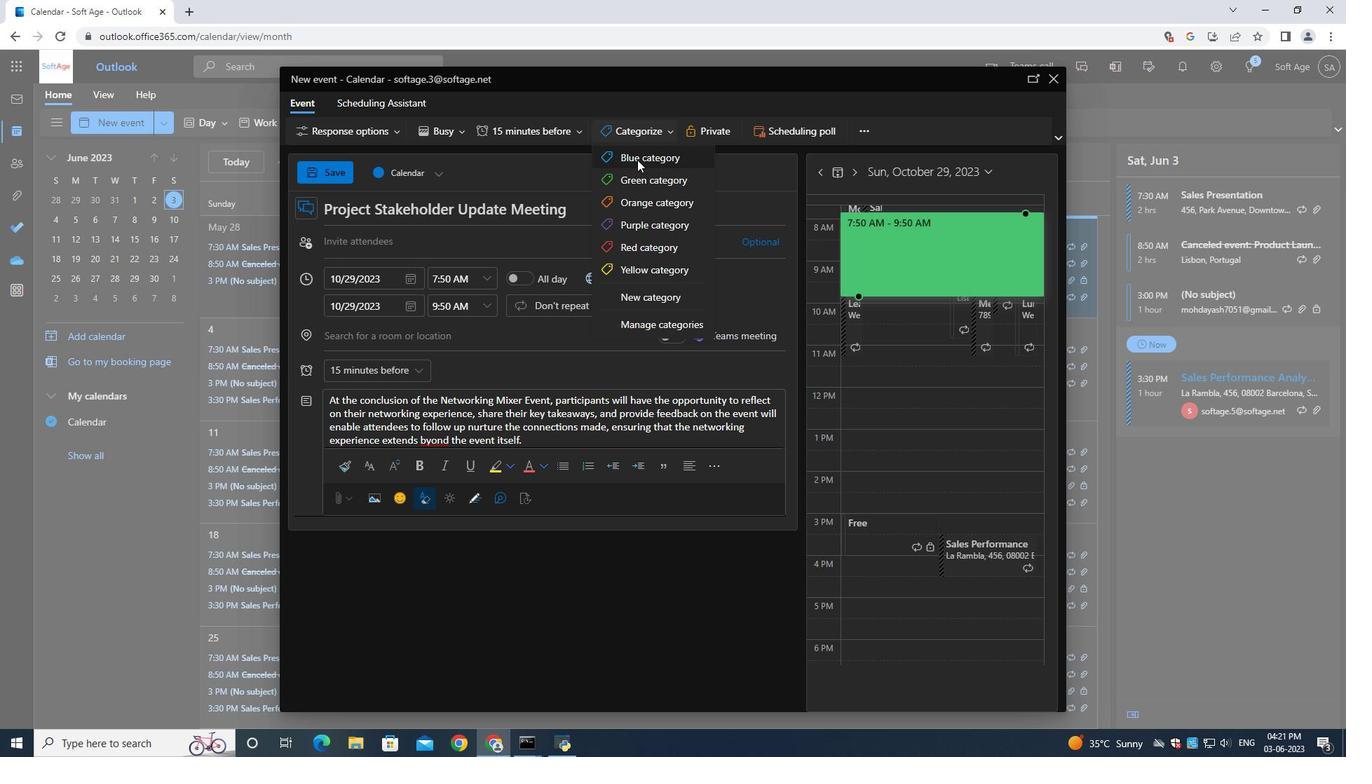 
Action: Mouse moved to (356, 341)
Screenshot: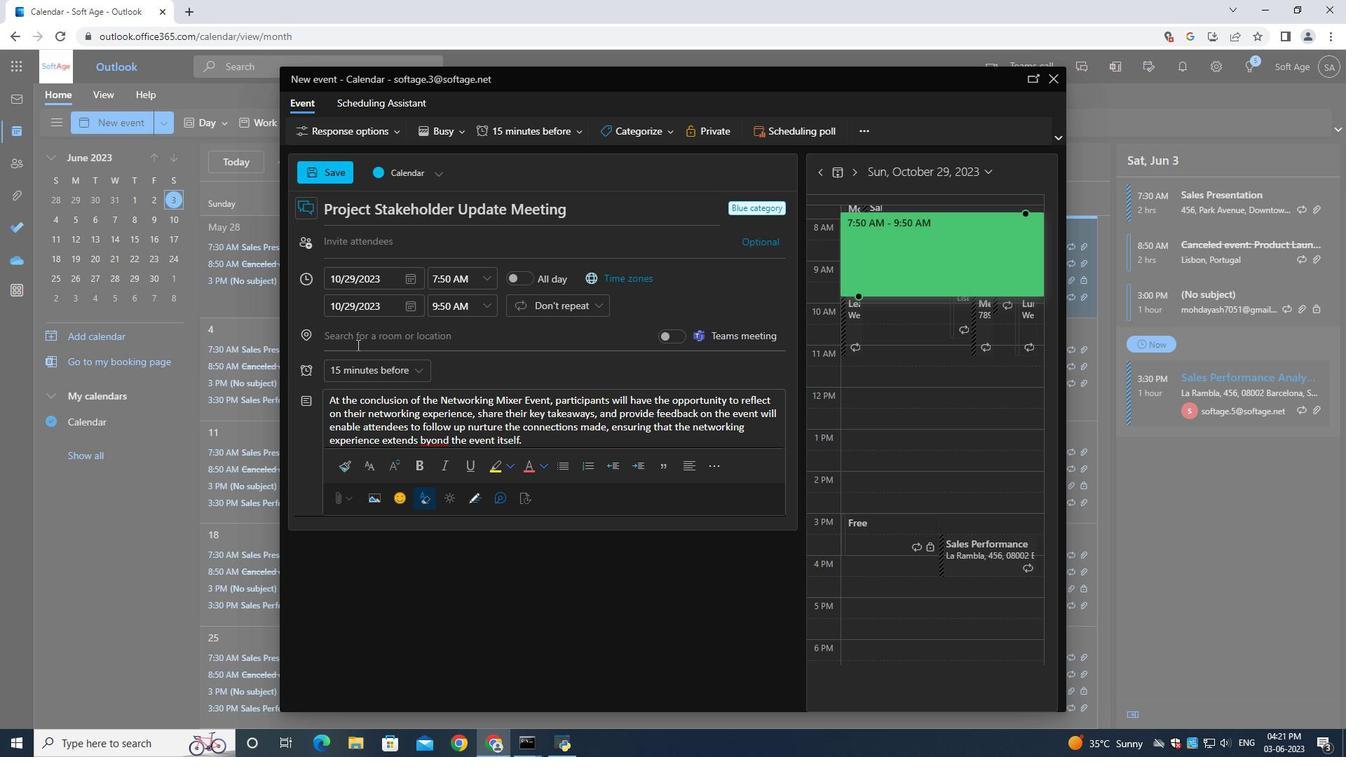 
Action: Mouse pressed left at (356, 341)
Screenshot: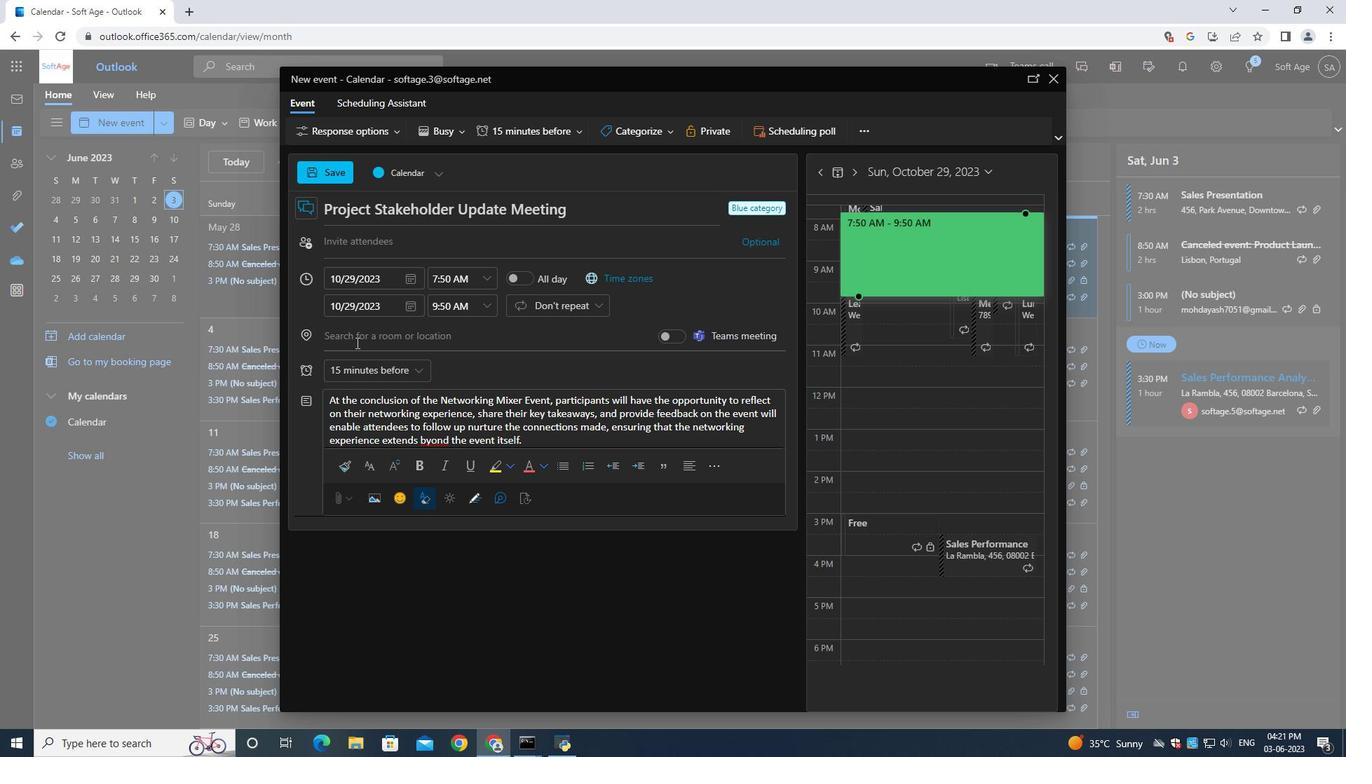 
Action: Key pressed <Key.shift>Eiffel<Key.space><Key.shift><Key.shift><Key.shift><Key.shift><Key.shift><Key.shift><Key.shift>Tower,<Key.space><Key.shift><Key.shift><Key.shift><Key.shift><Key.shift>Paris,<Key.space><Key.shift>France
Screenshot: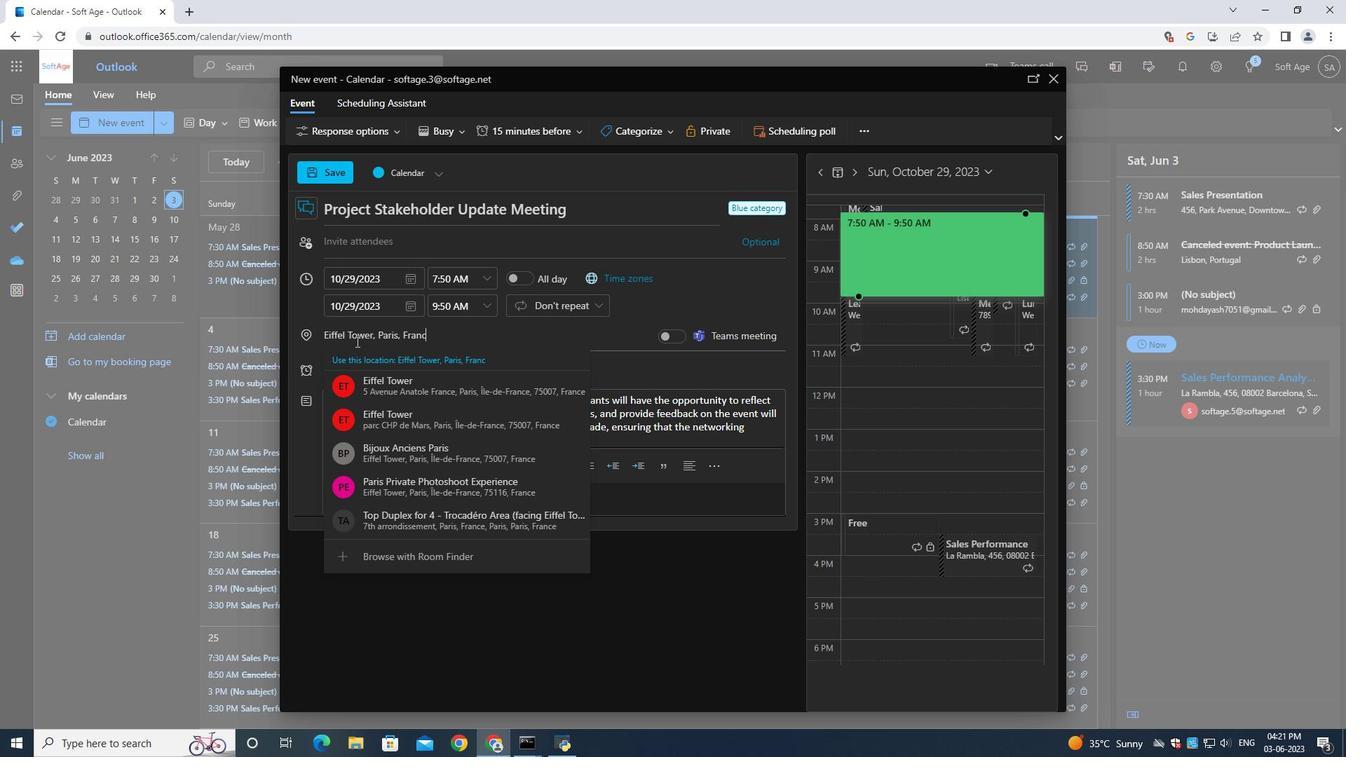 
Action: Mouse moved to (373, 244)
Screenshot: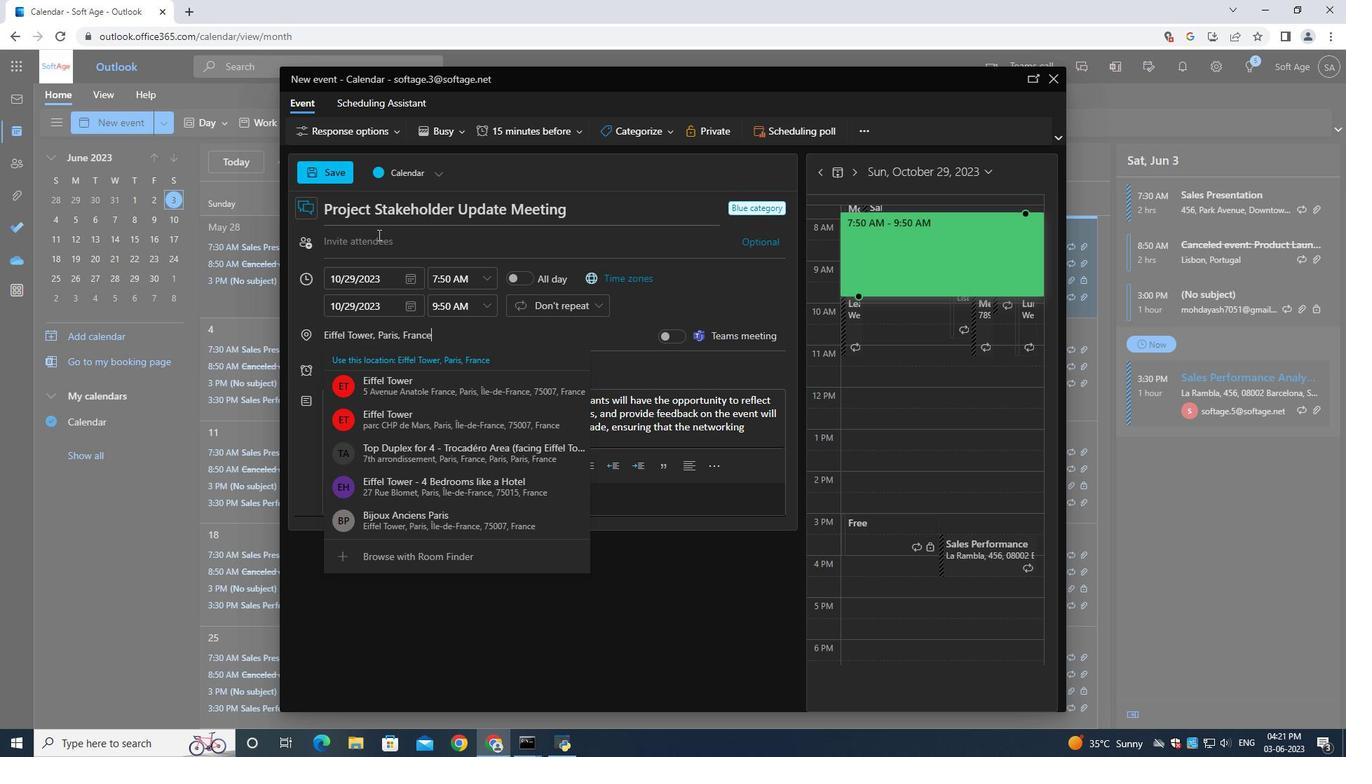 
Action: Mouse pressed left at (373, 244)
Screenshot: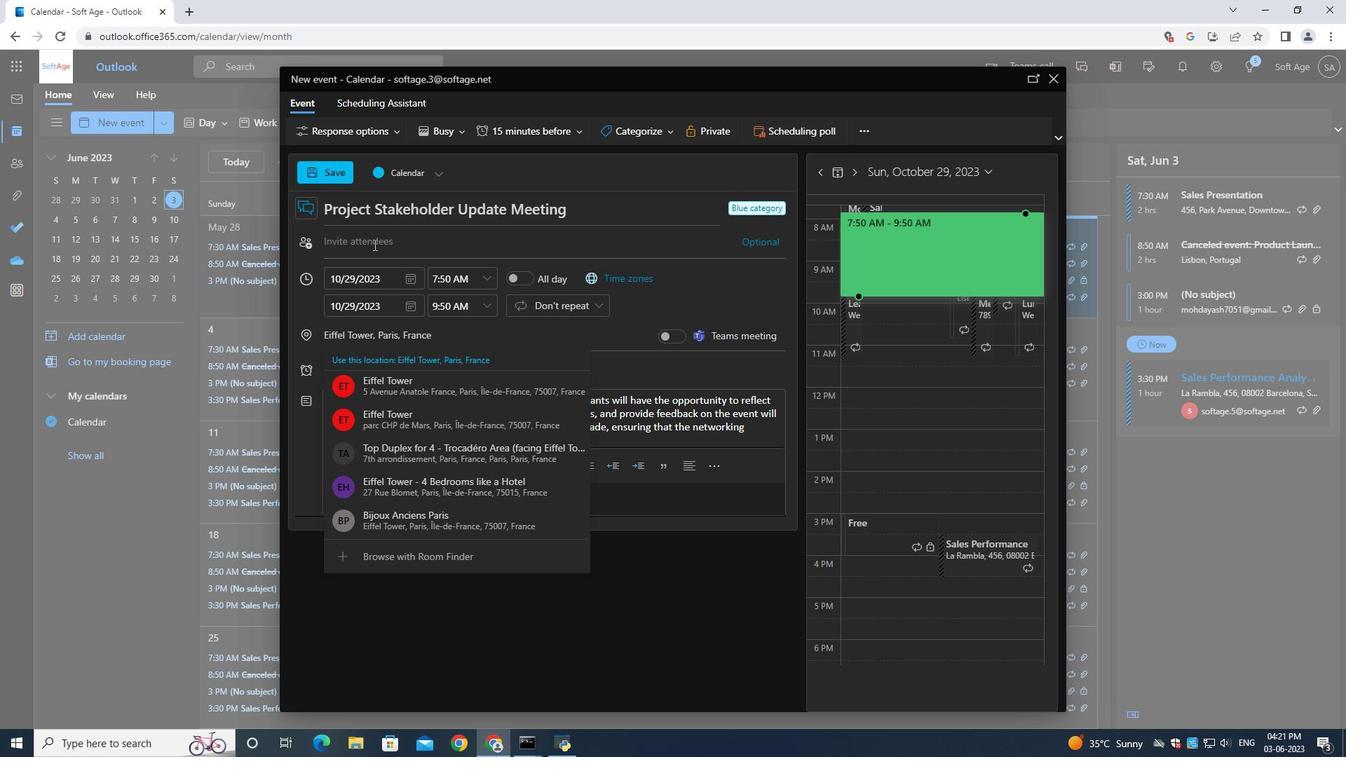 
Action: Key pressed softage.3<Key.shift>@softage.net
Screenshot: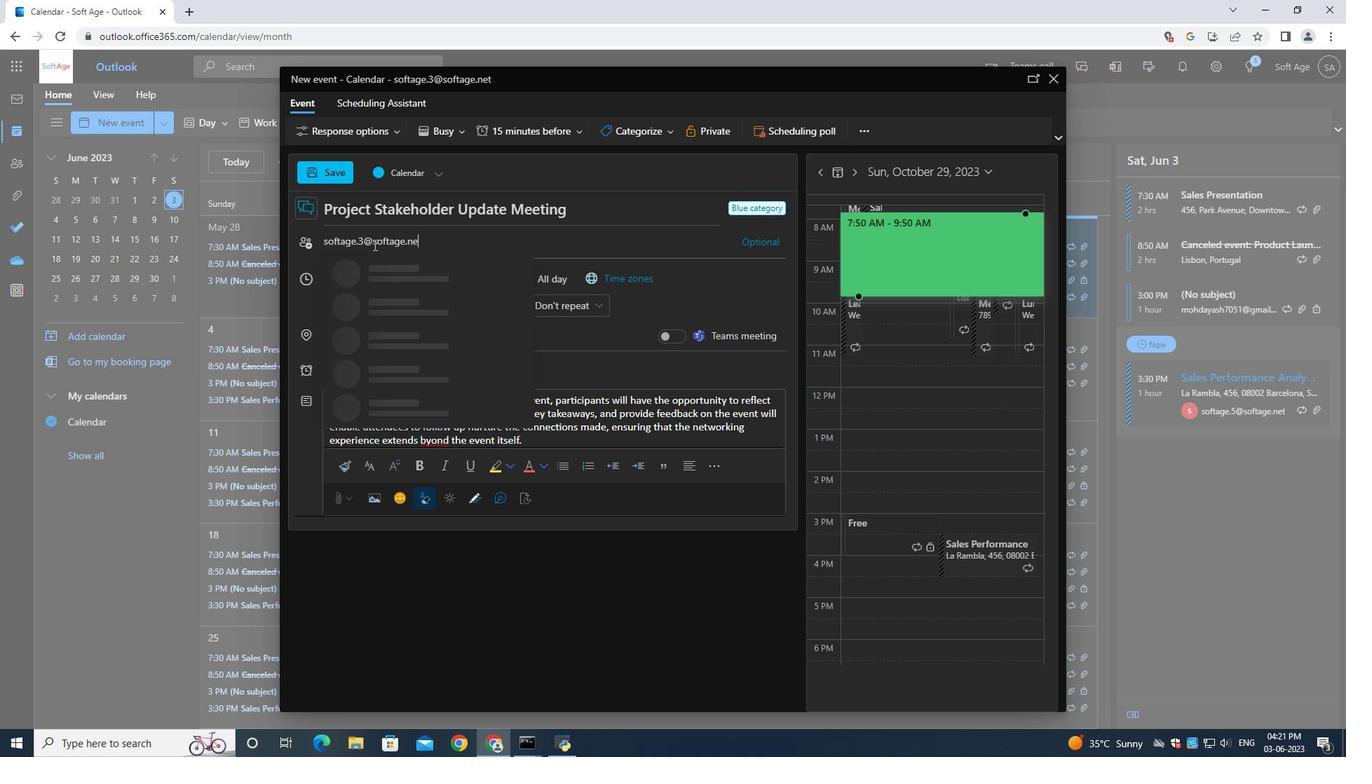 
Action: Mouse moved to (379, 269)
Screenshot: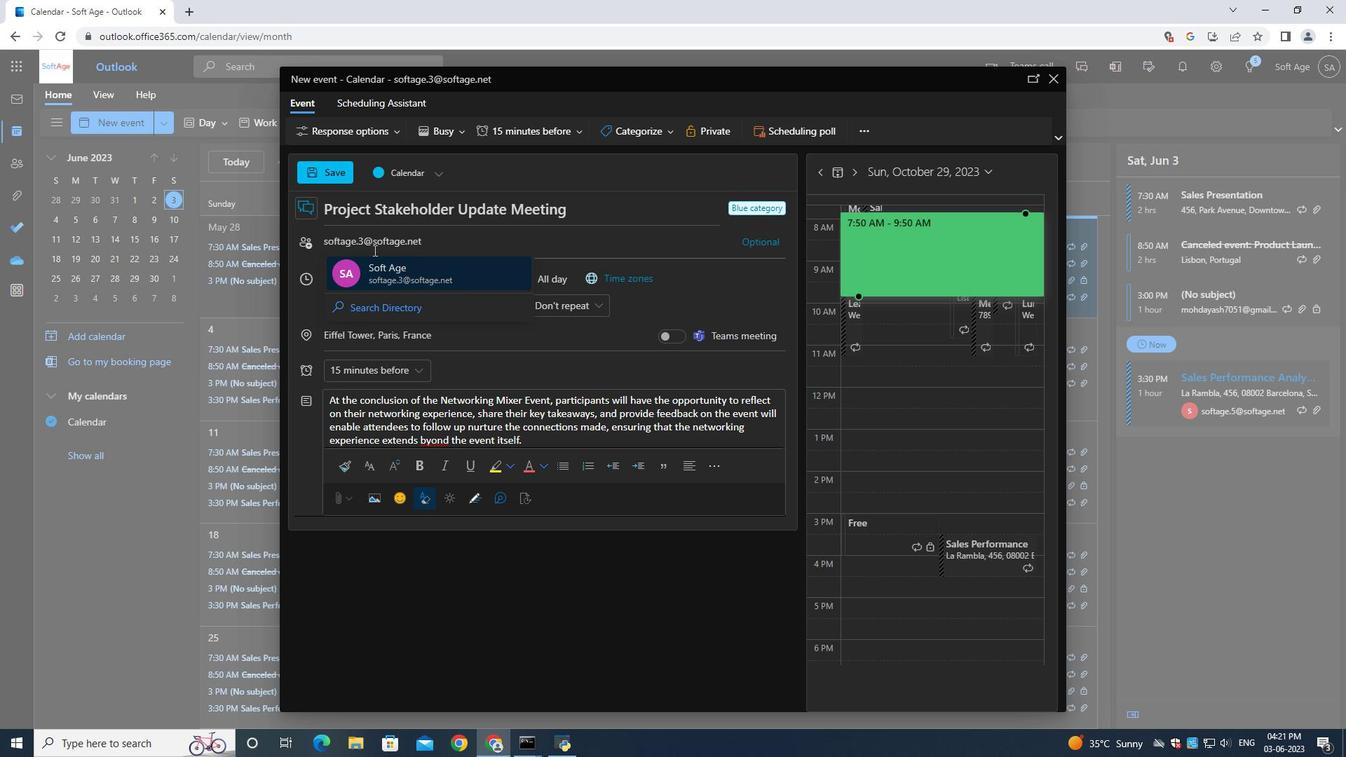
Action: Mouse pressed left at (379, 269)
Screenshot: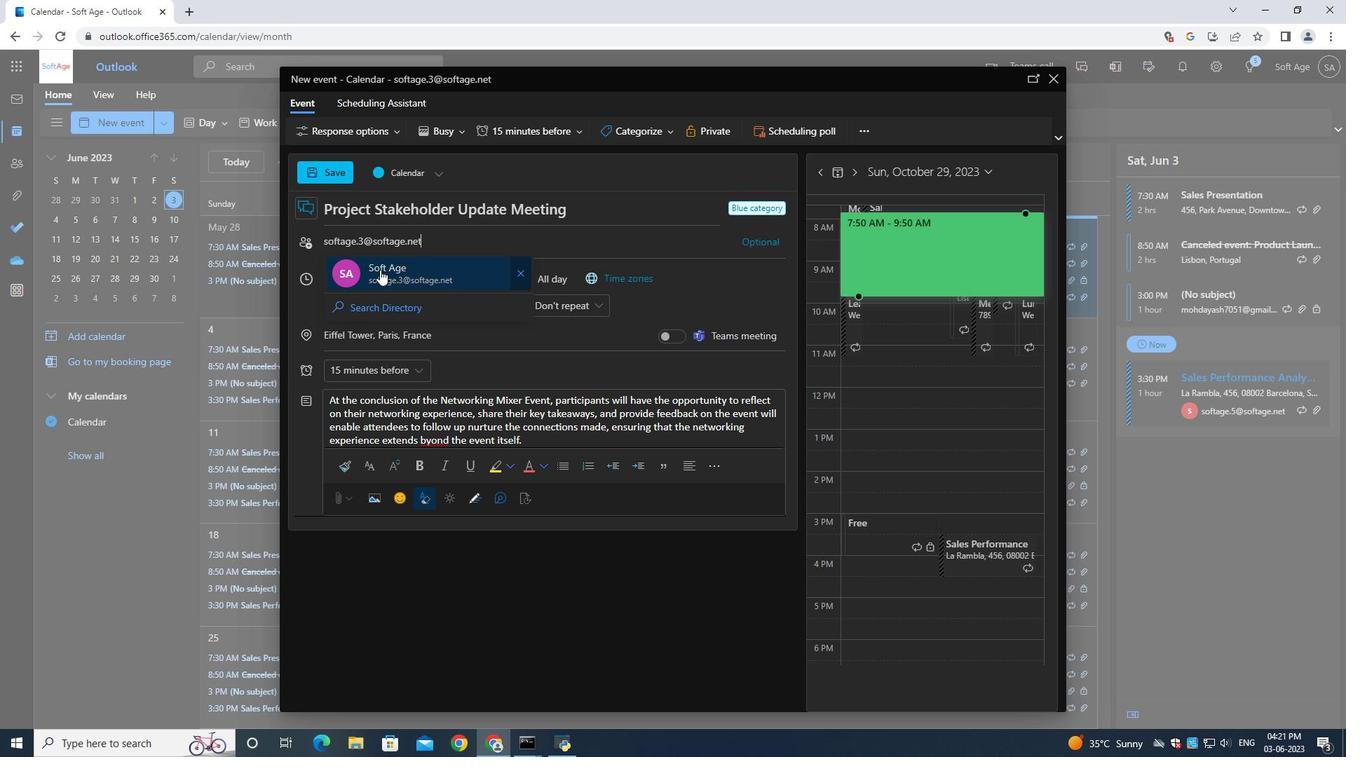 
Action: Key pressed softage.9<Key.shift>@softage.net
Screenshot: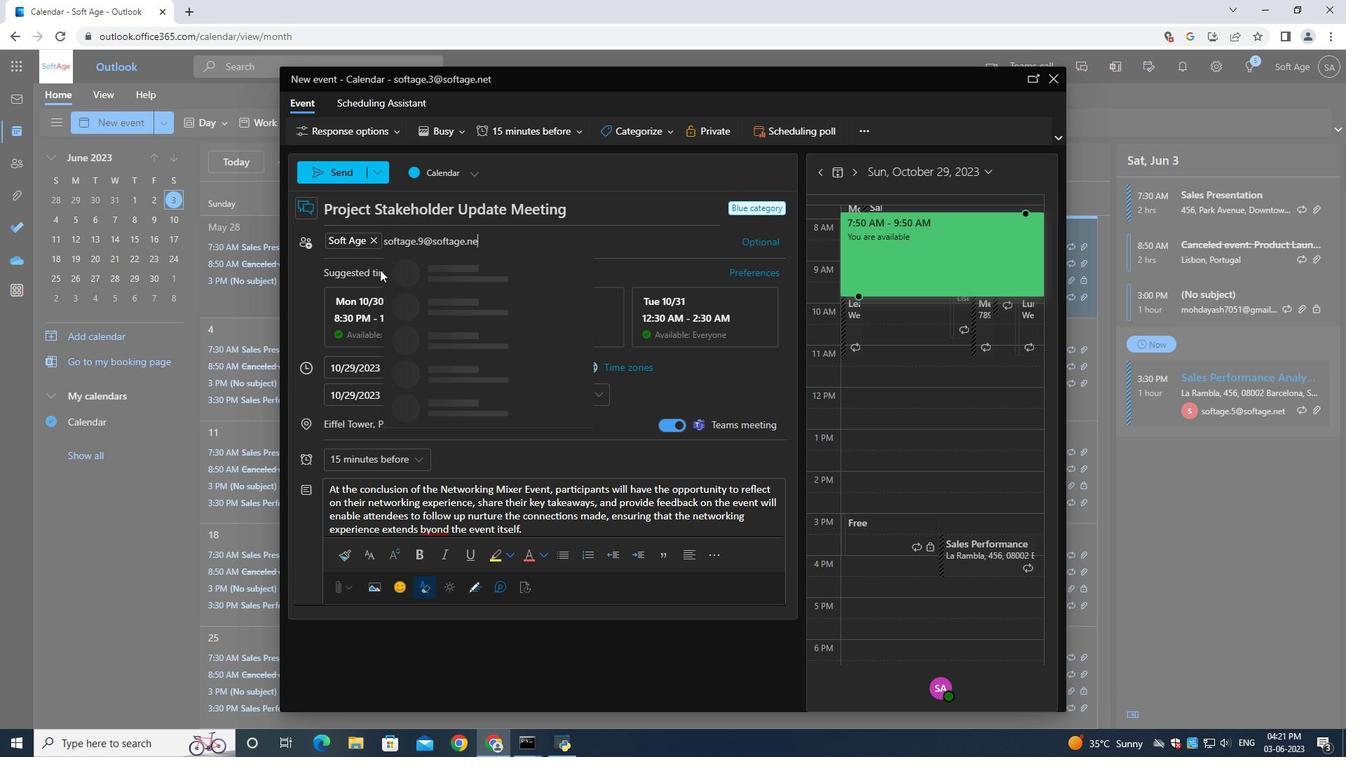 
Action: Mouse moved to (489, 267)
Screenshot: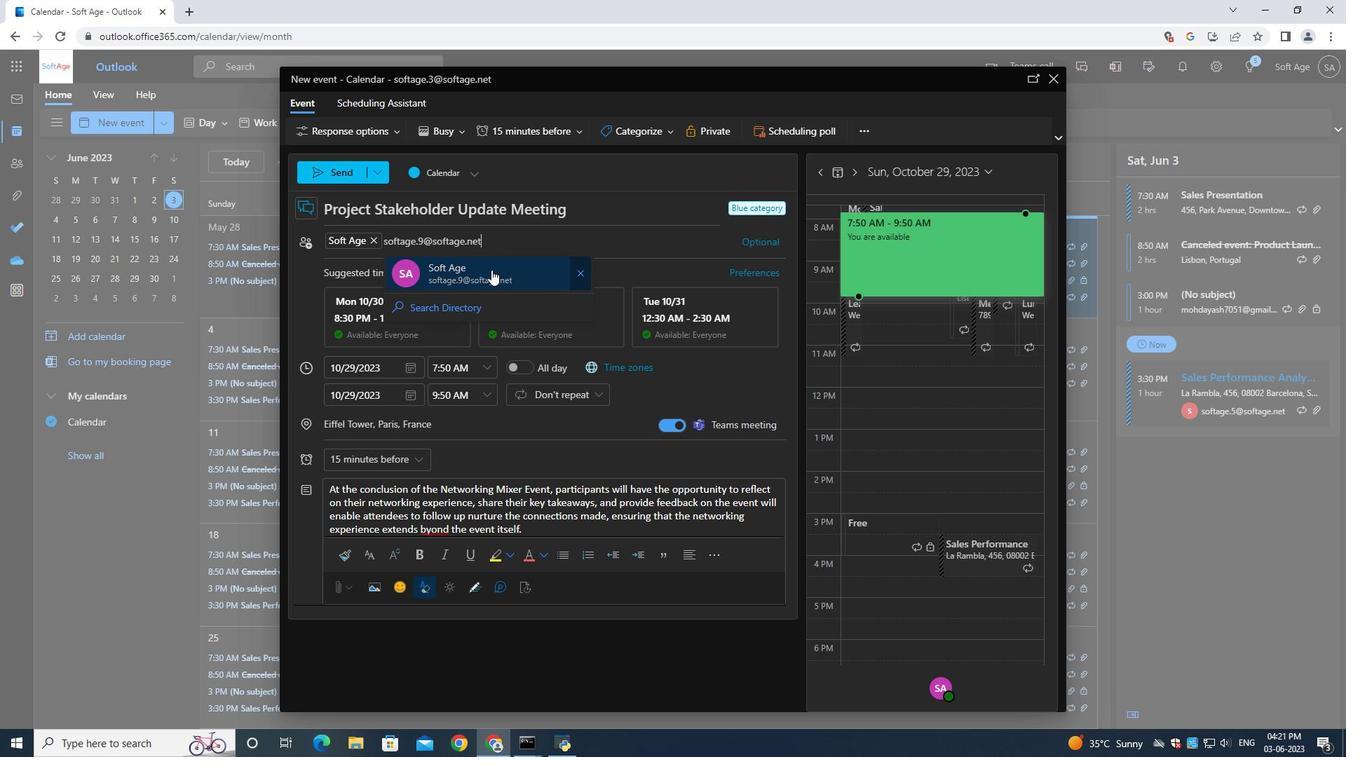 
Action: Mouse pressed left at (489, 267)
Screenshot: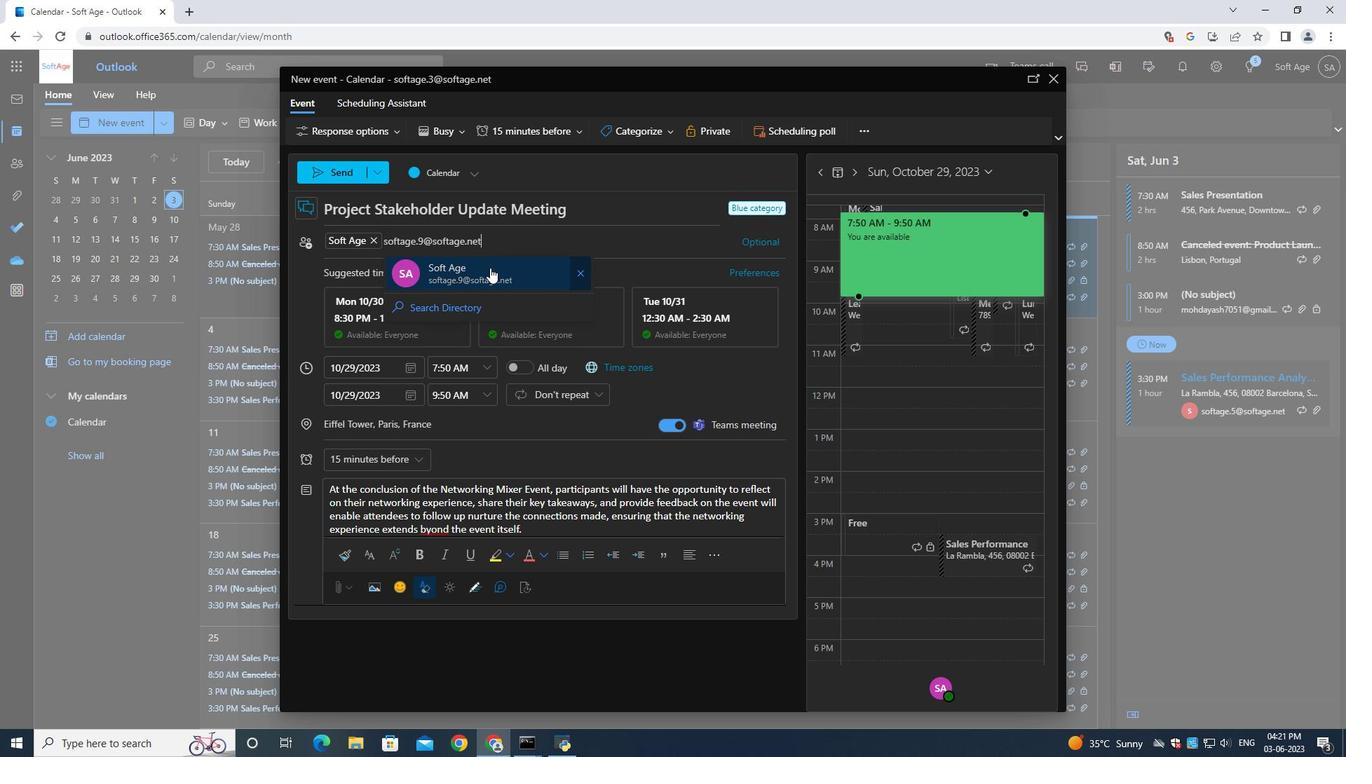 
Action: Mouse moved to (394, 457)
Screenshot: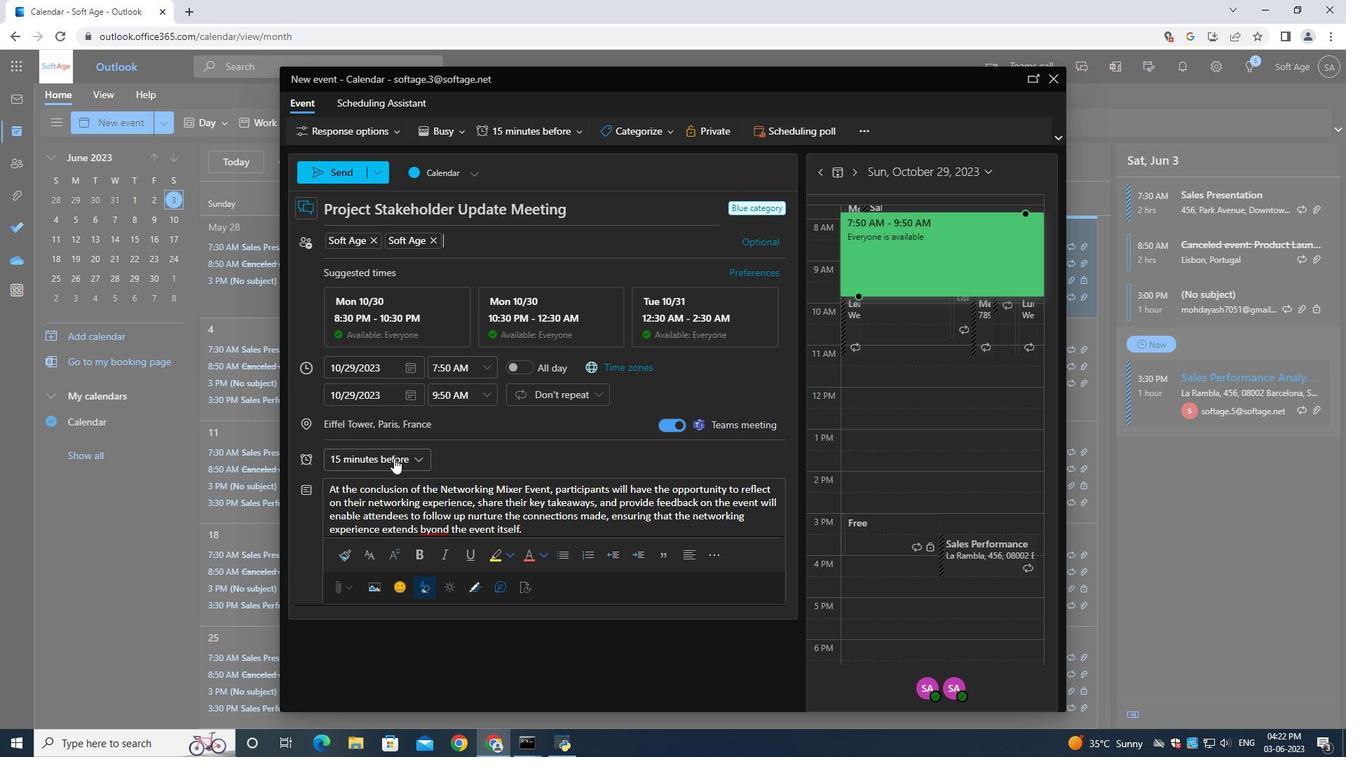 
Action: Mouse pressed left at (394, 457)
Screenshot: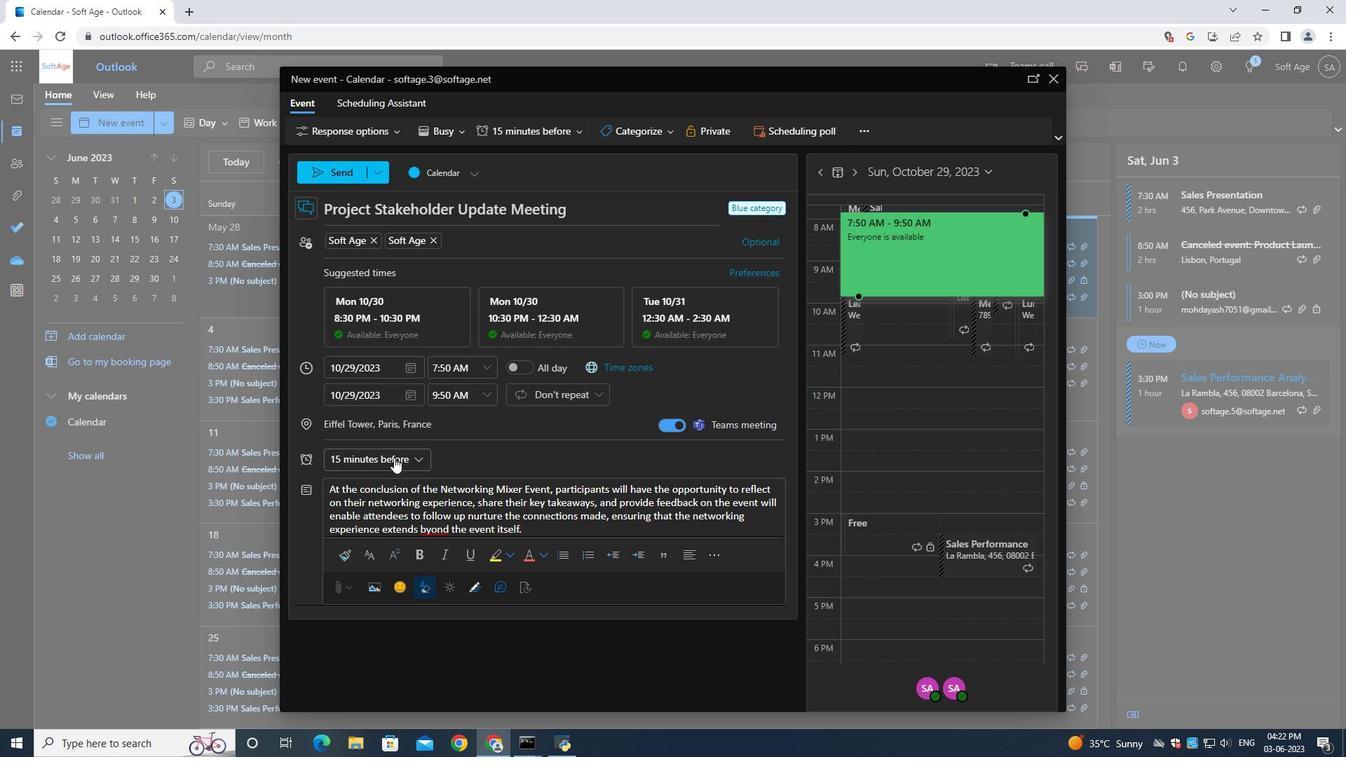 
Action: Mouse moved to (388, 343)
Screenshot: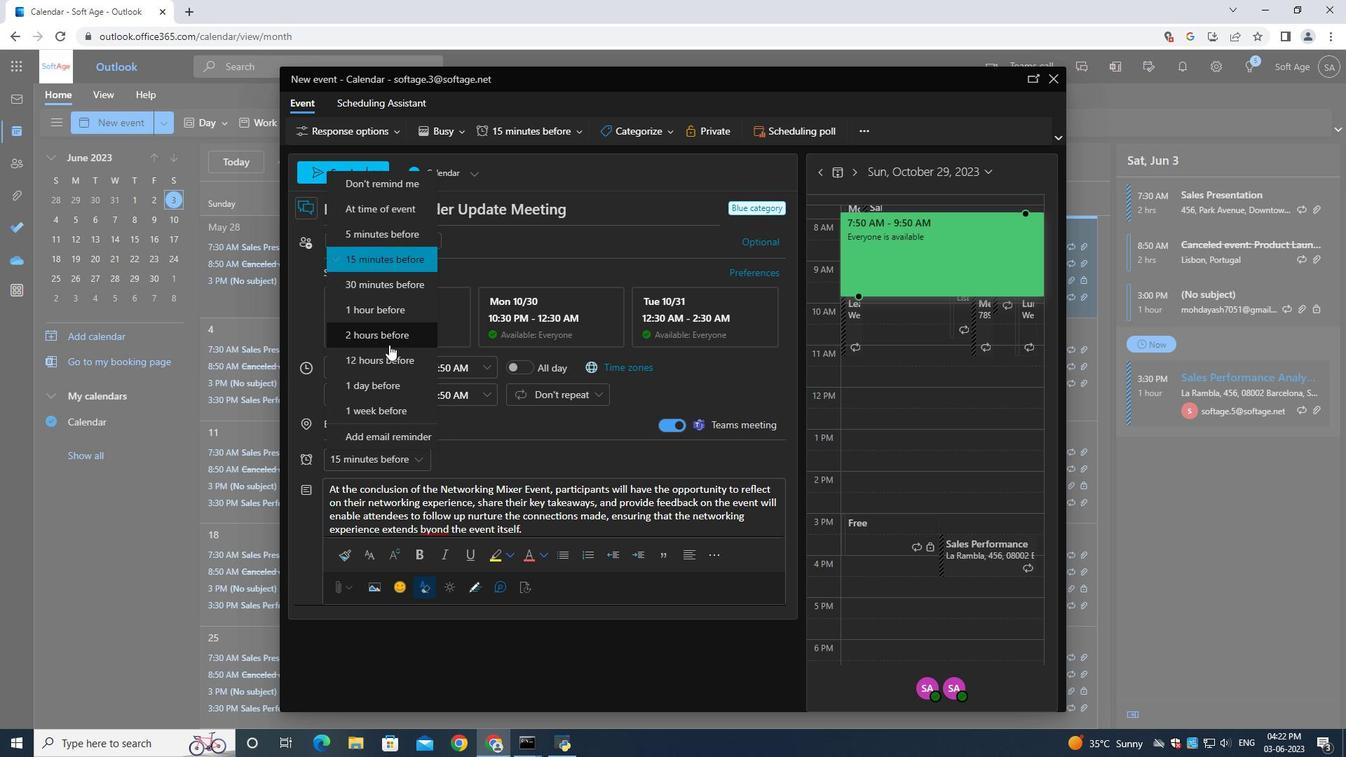 
Action: Mouse pressed left at (388, 343)
Screenshot: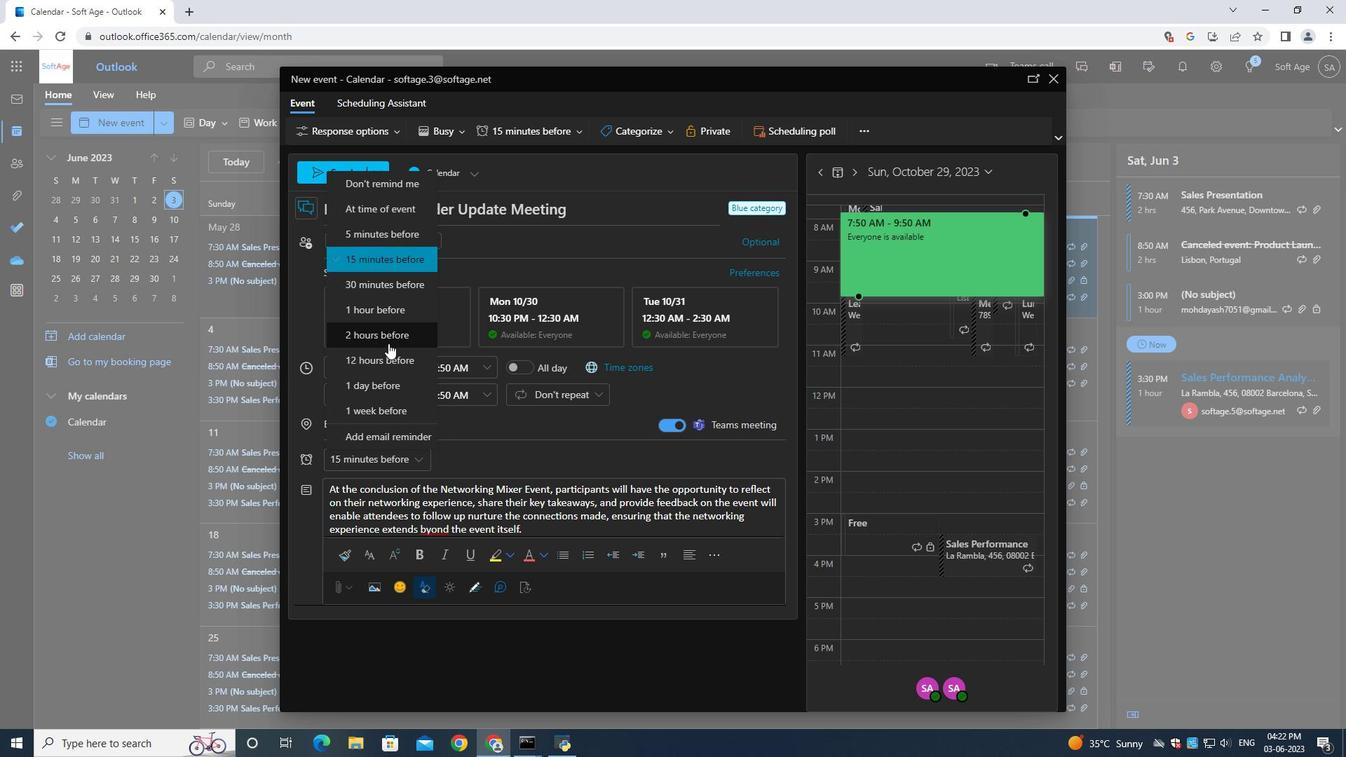 
Action: Mouse moved to (338, 175)
Screenshot: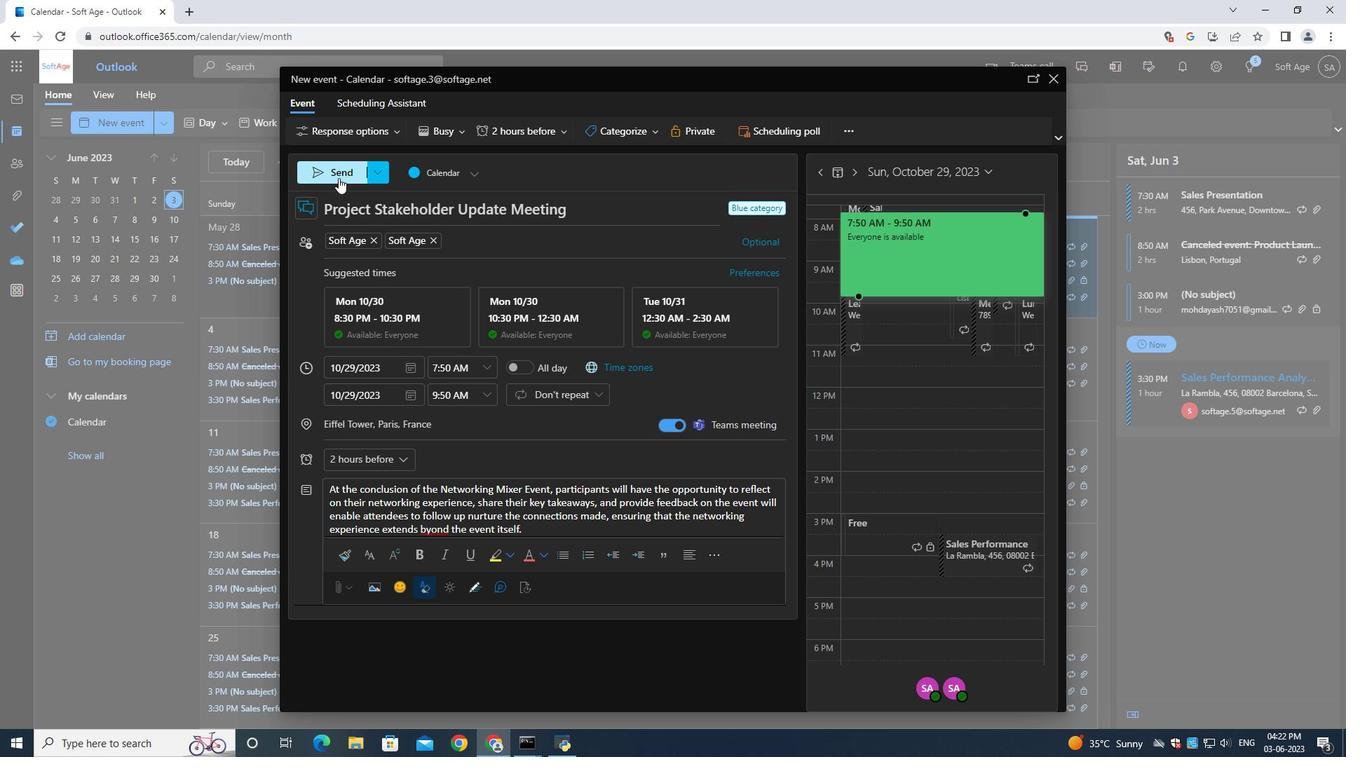 
Action: Mouse pressed left at (338, 175)
Screenshot: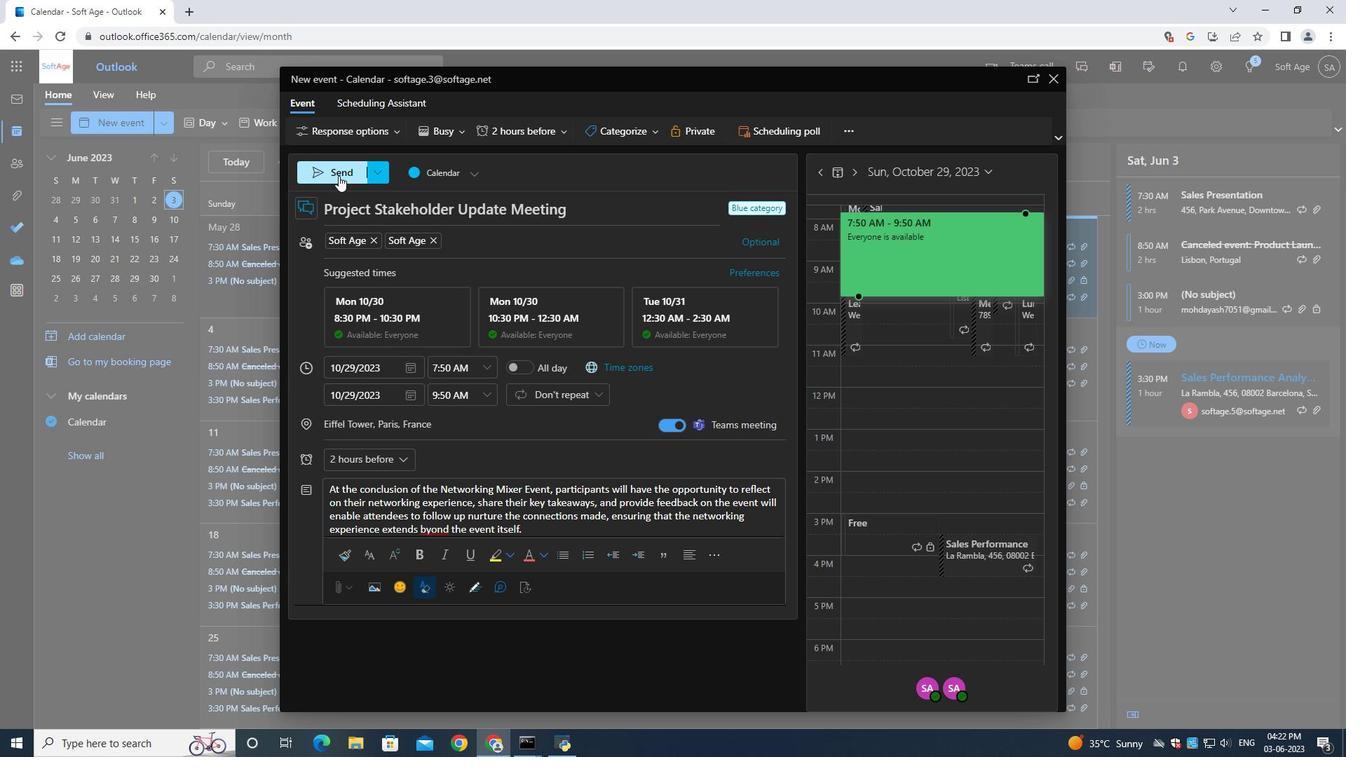 
